 Task: Look for space in Mankāchar, India from 3rd June, 2023 to 9th June, 2023 for 2 adults in price range Rs.6000 to Rs.12000. Place can be entire place with 1  bedroom having 1 bed and 1 bathroom. Property type can be house, flat, guest house, hotel. Booking option can be shelf check-in. Required host language is English.
Action: Mouse moved to (517, 82)
Screenshot: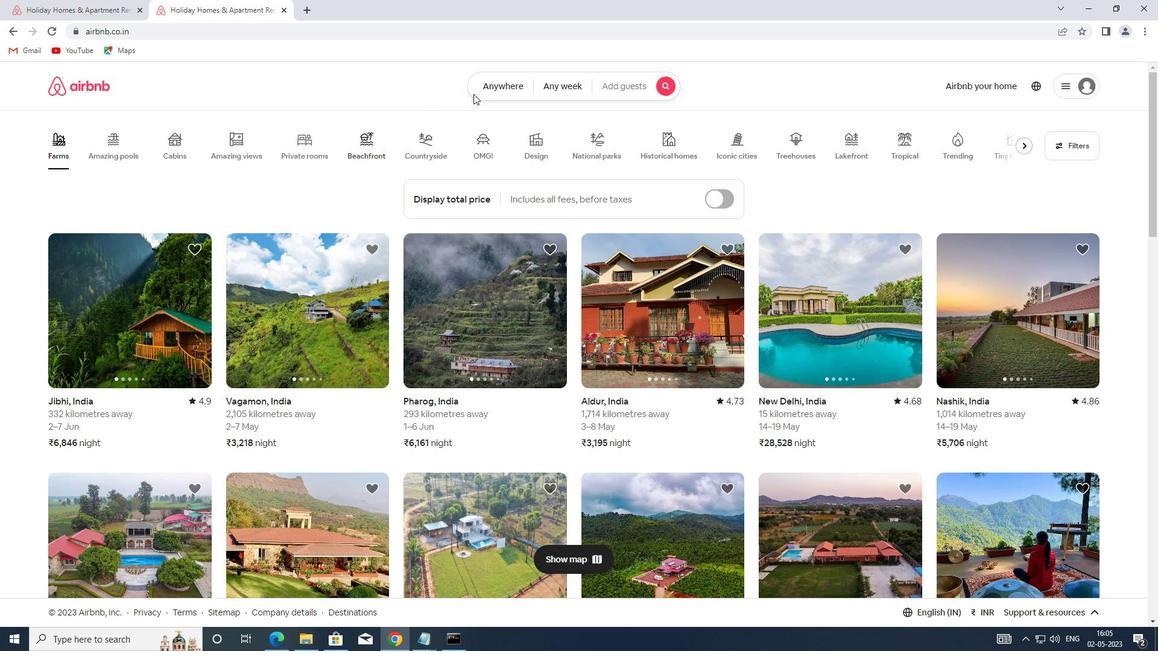 
Action: Mouse pressed left at (517, 82)
Screenshot: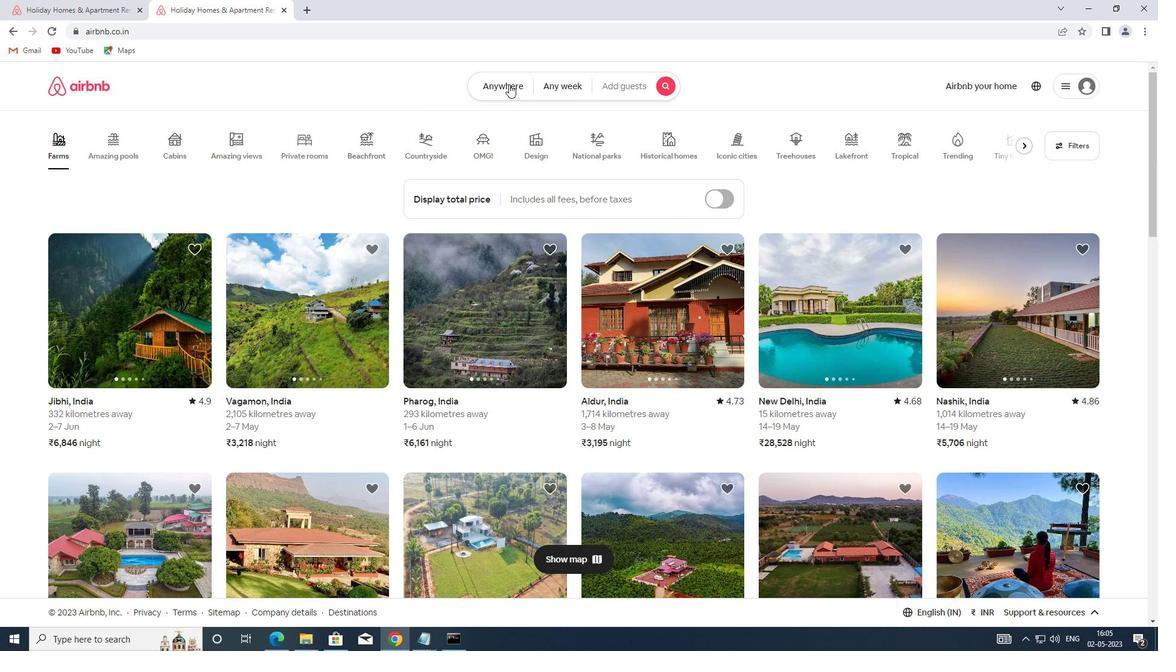 
Action: Mouse moved to (456, 133)
Screenshot: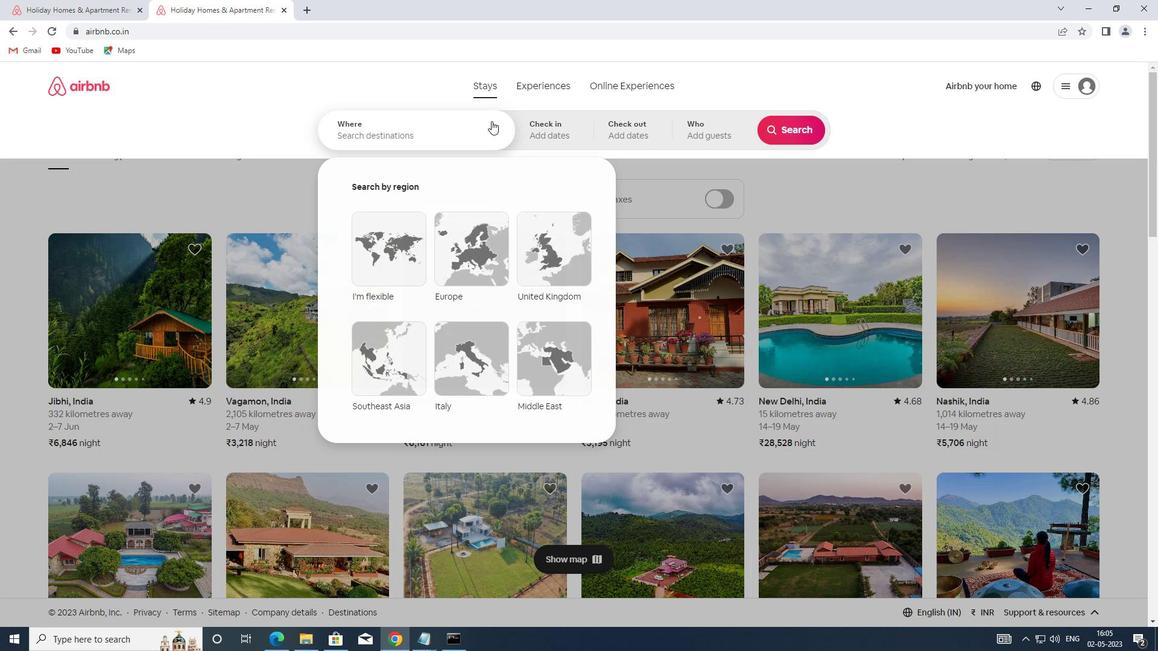 
Action: Mouse pressed left at (456, 133)
Screenshot: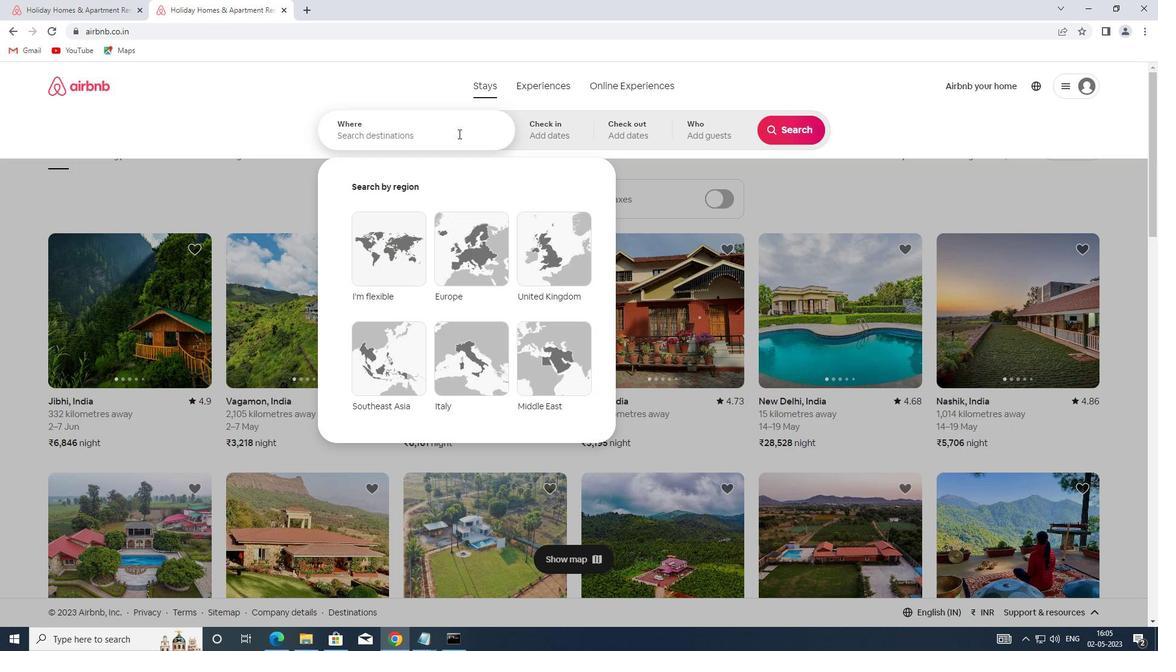 
Action: Key pressed <Key.shift>MANKACHAR<Key.space><Key.backspace>,<Key.shift>INDIA
Screenshot: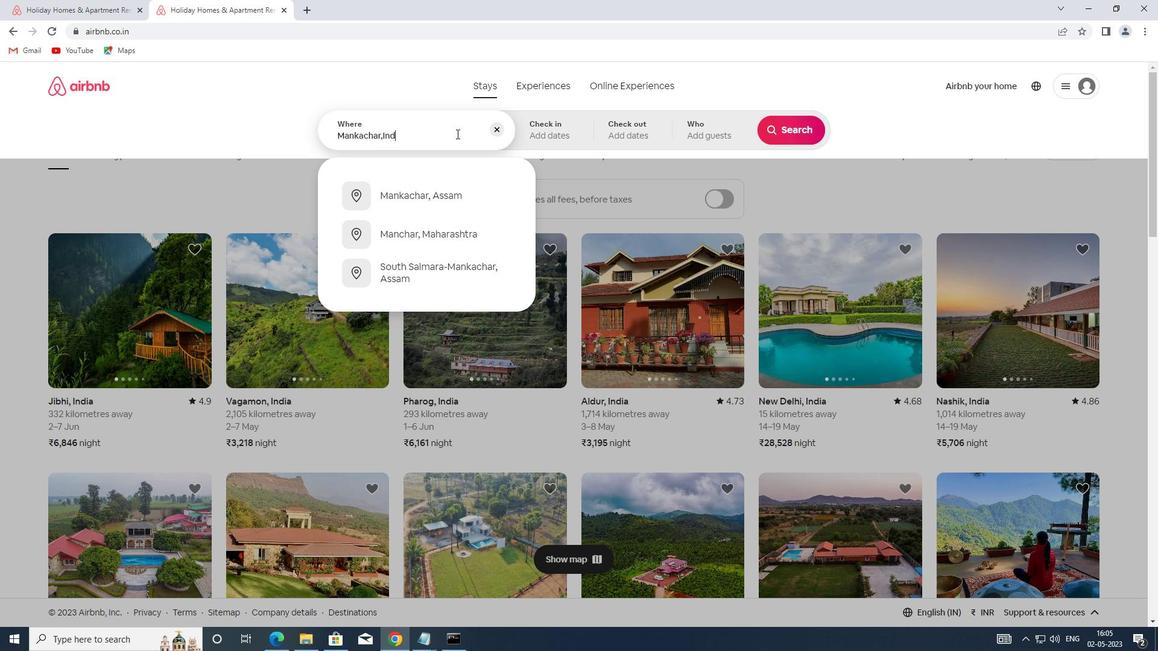 
Action: Mouse moved to (522, 135)
Screenshot: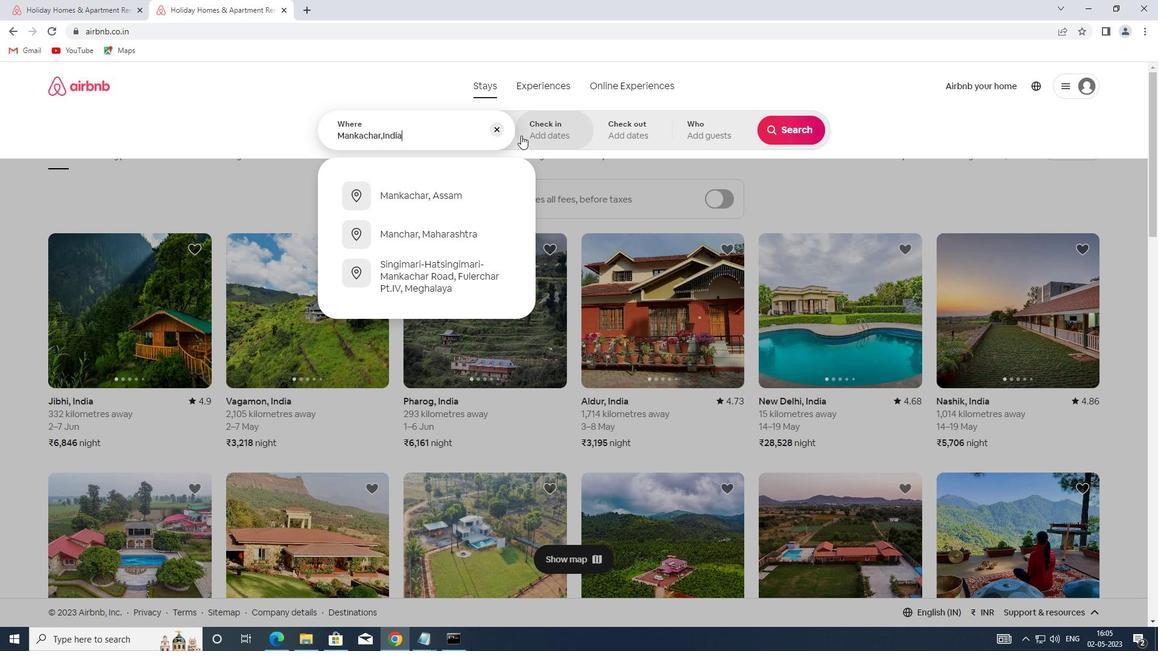 
Action: Mouse pressed left at (522, 135)
Screenshot: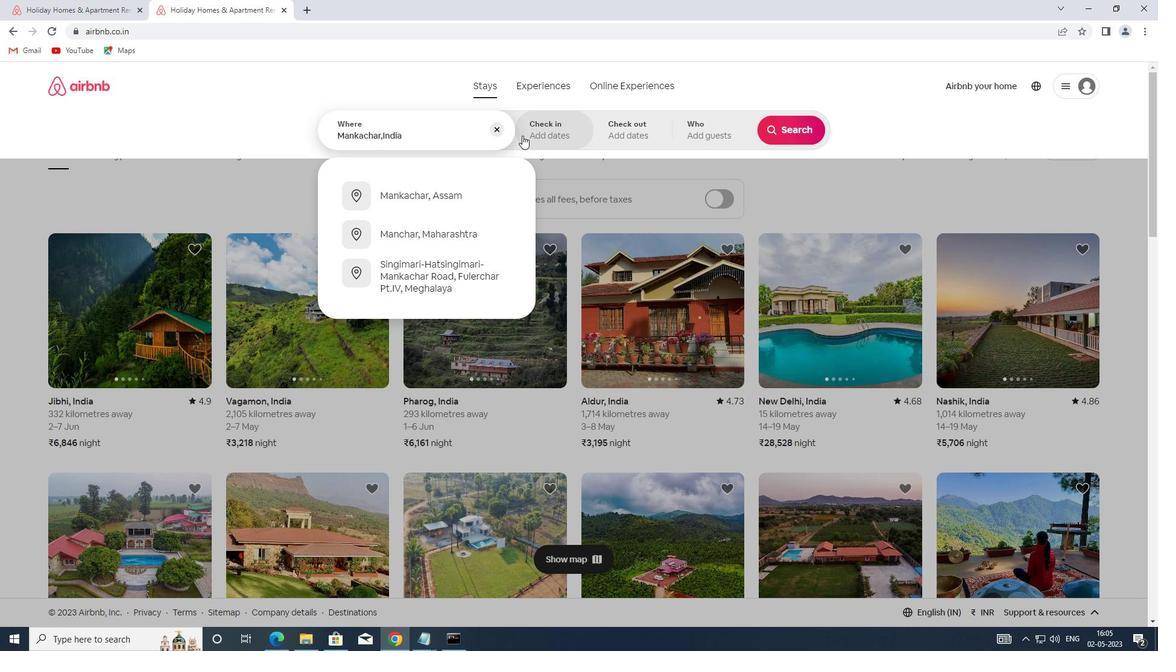 
Action: Mouse pressed right at (522, 135)
Screenshot: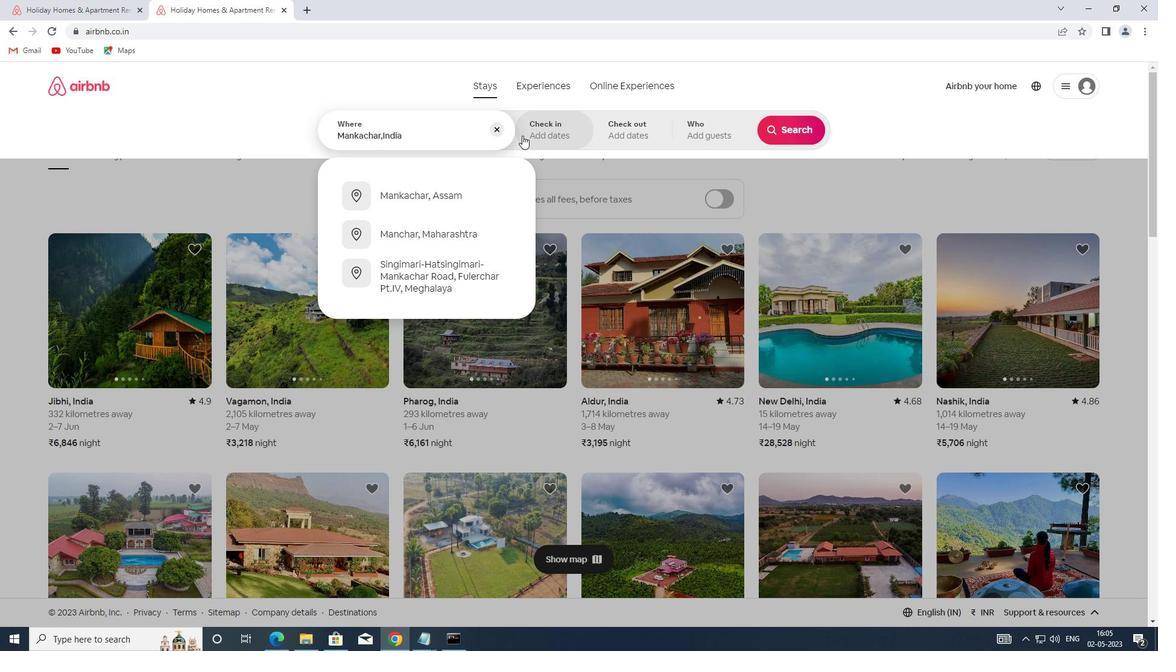 
Action: Mouse moved to (549, 121)
Screenshot: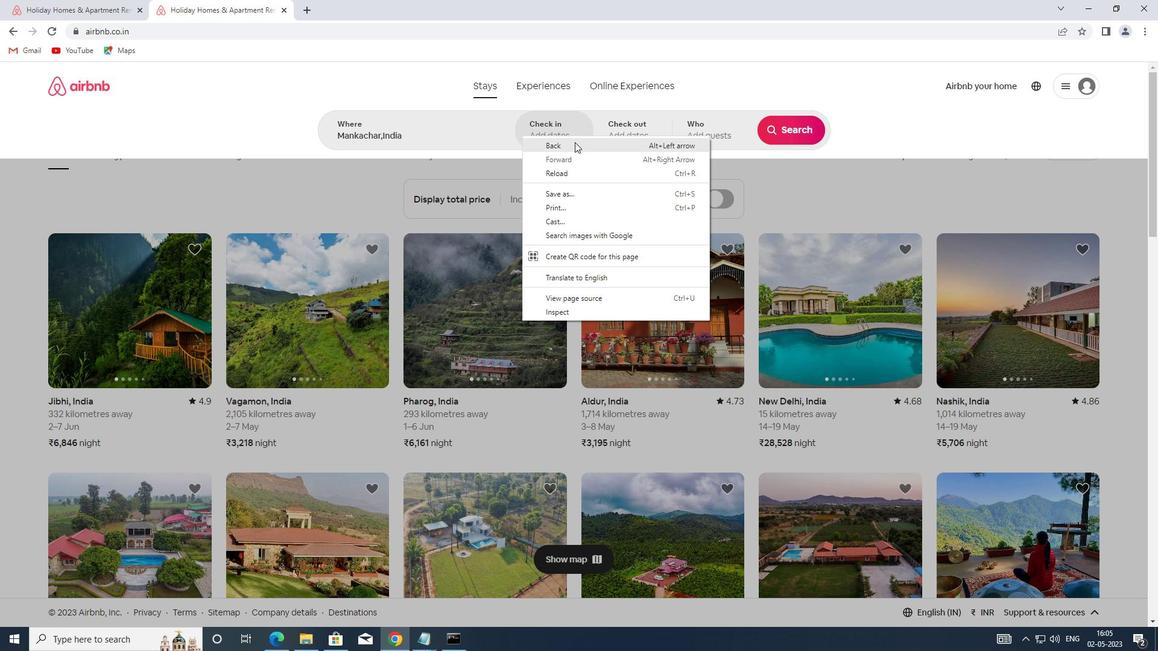 
Action: Mouse pressed left at (549, 121)
Screenshot: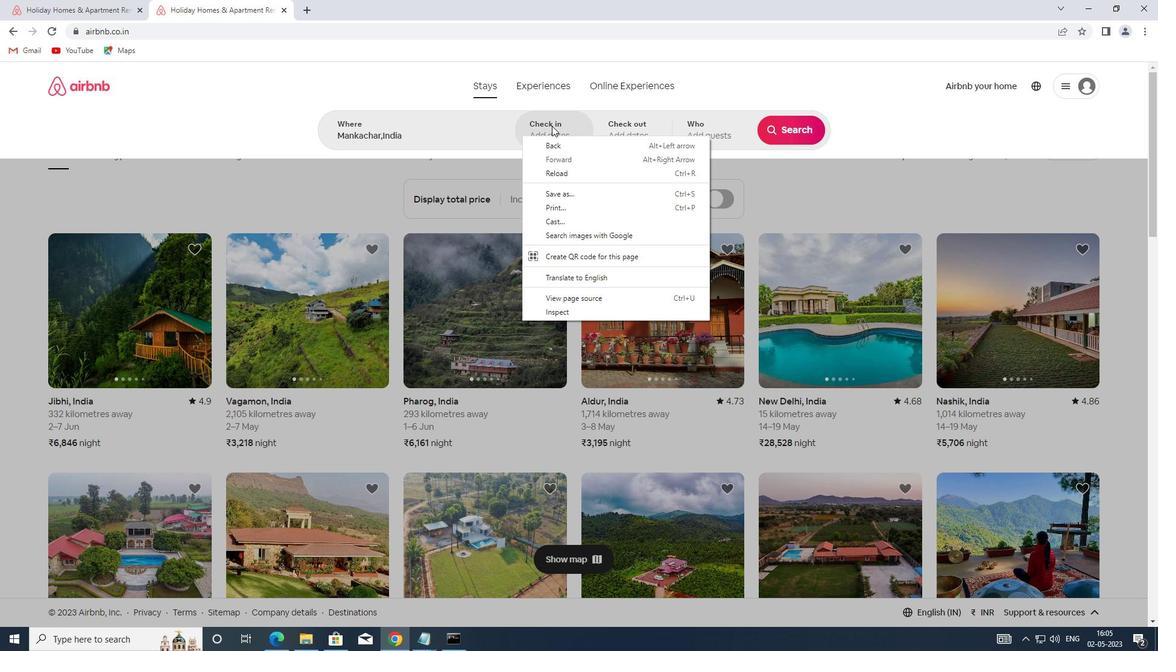 
Action: Mouse pressed right at (549, 121)
Screenshot: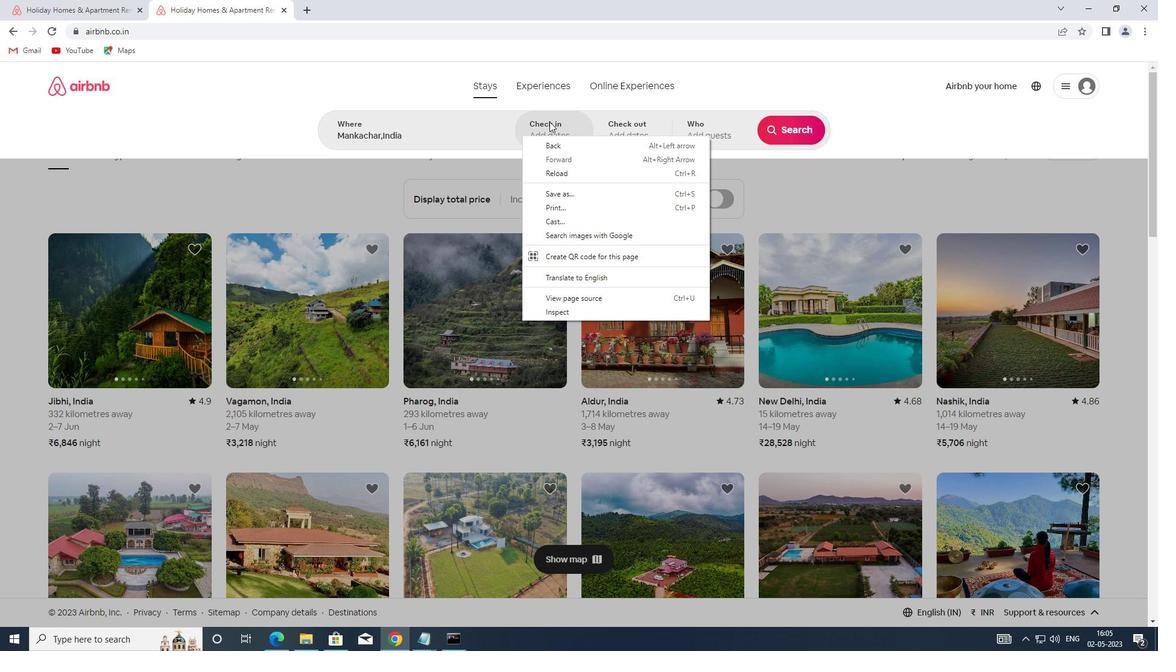 
Action: Mouse moved to (774, 278)
Screenshot: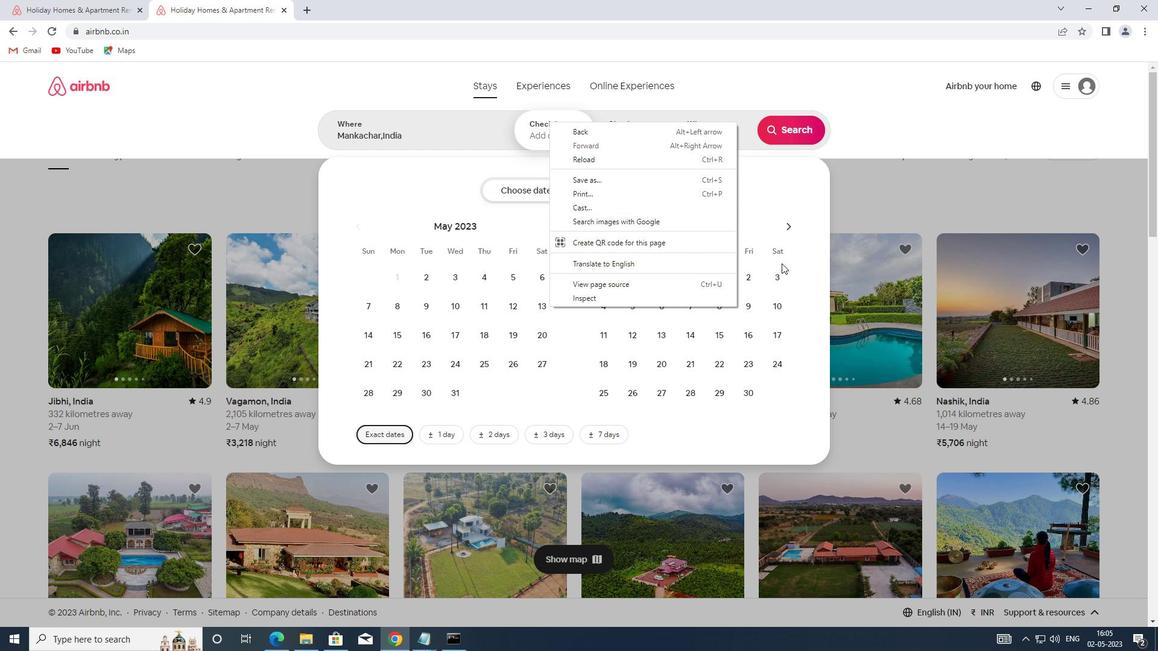 
Action: Mouse pressed left at (774, 278)
Screenshot: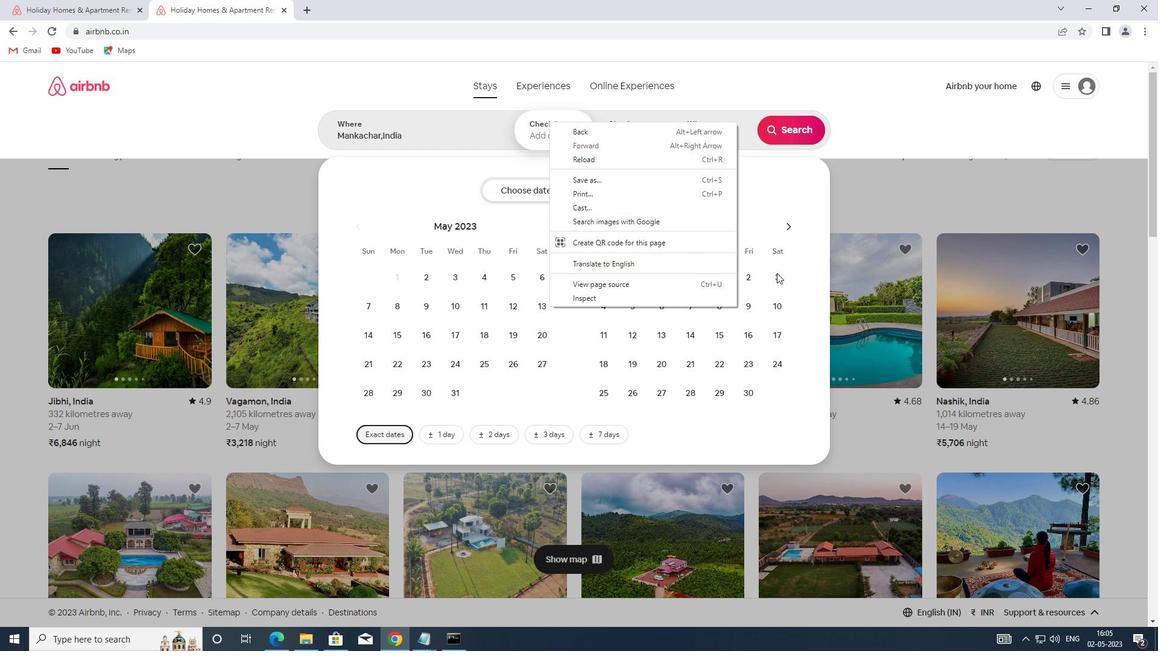 
Action: Mouse pressed right at (774, 278)
Screenshot: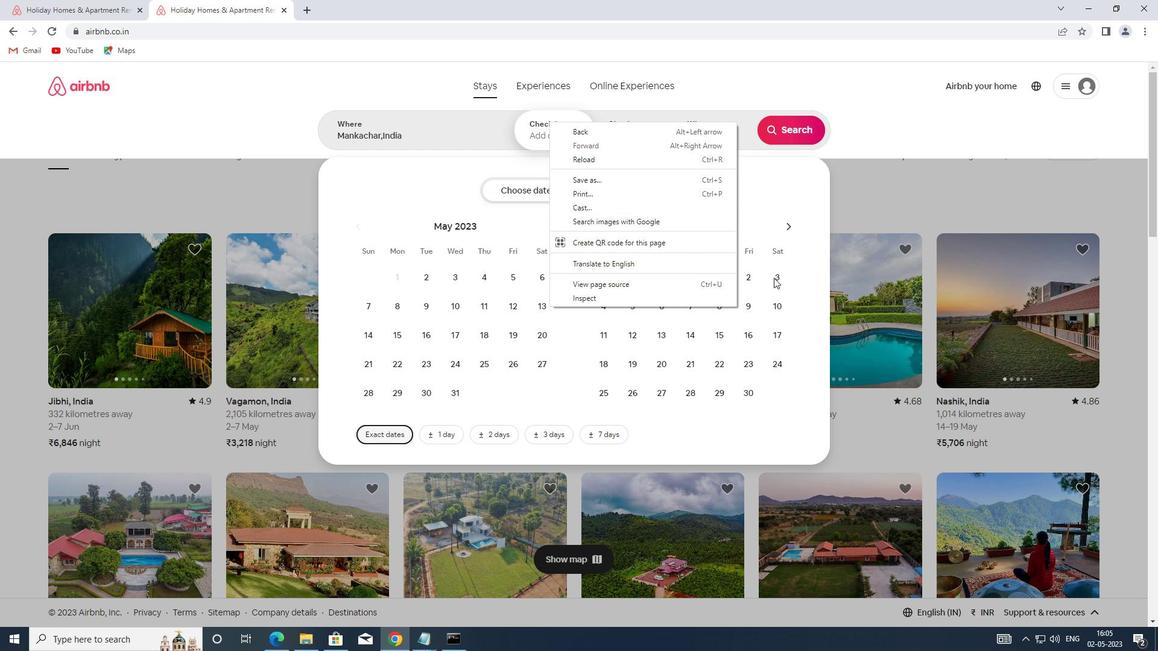 
Action: Mouse moved to (744, 306)
Screenshot: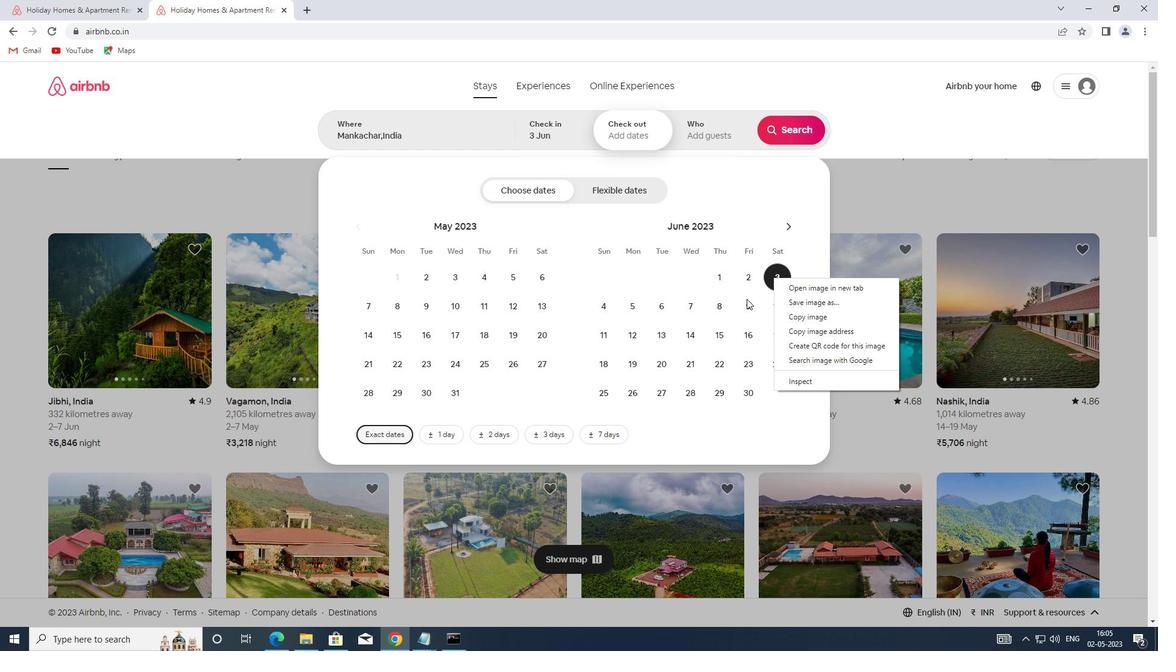 
Action: Mouse pressed left at (744, 306)
Screenshot: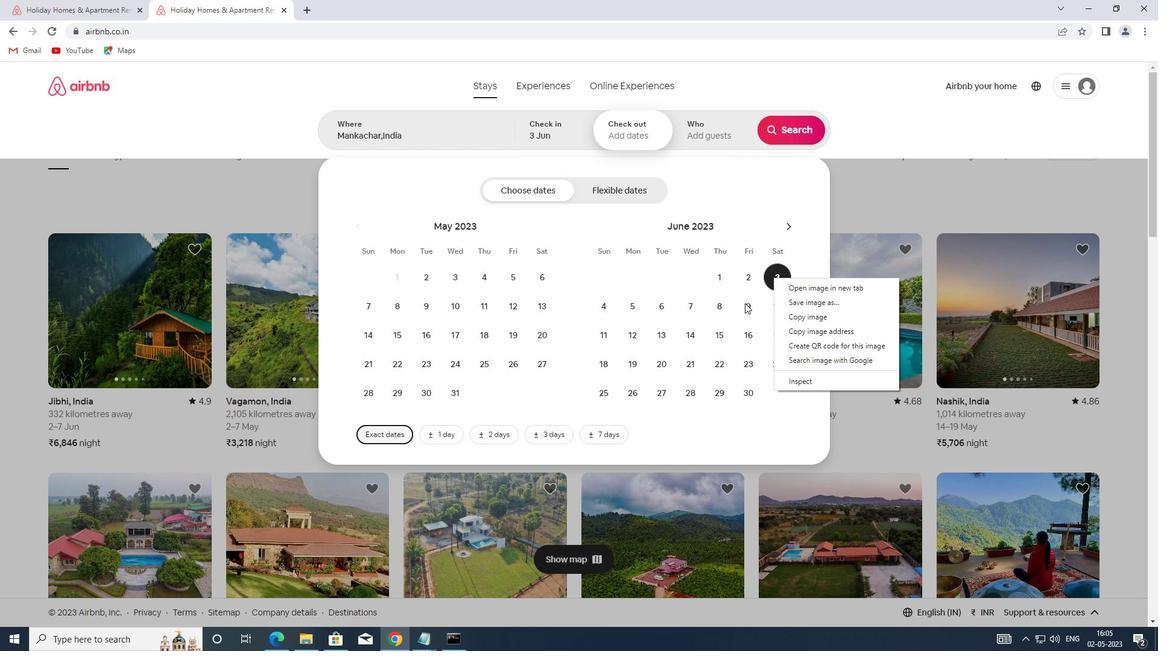 
Action: Mouse moved to (711, 130)
Screenshot: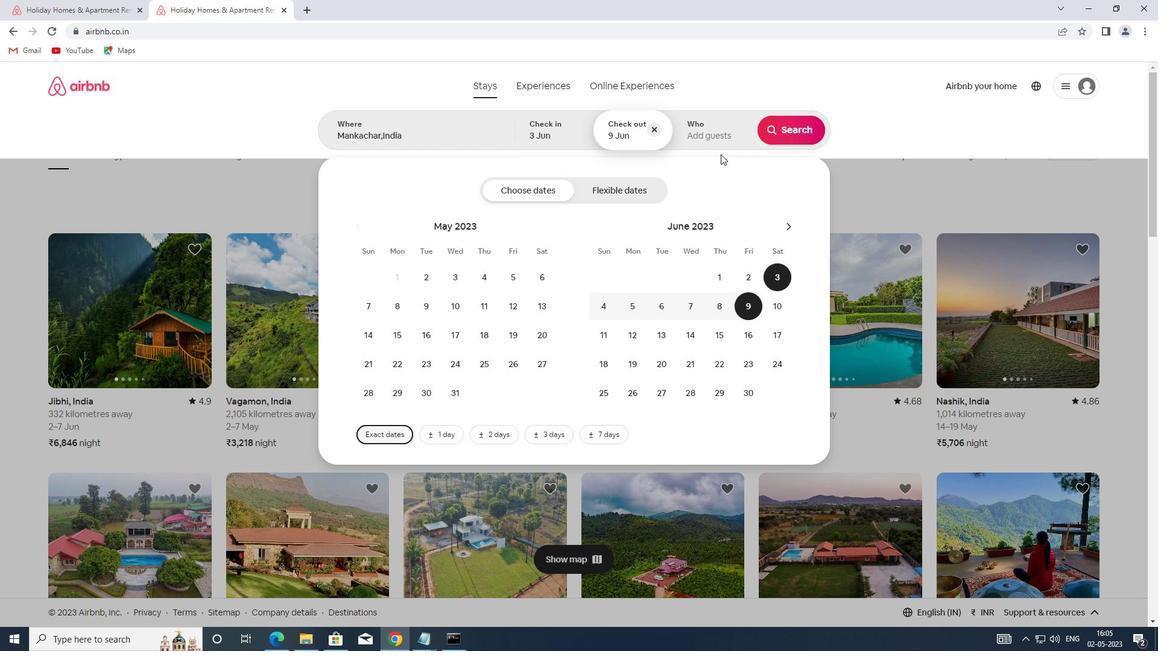 
Action: Mouse pressed left at (711, 130)
Screenshot: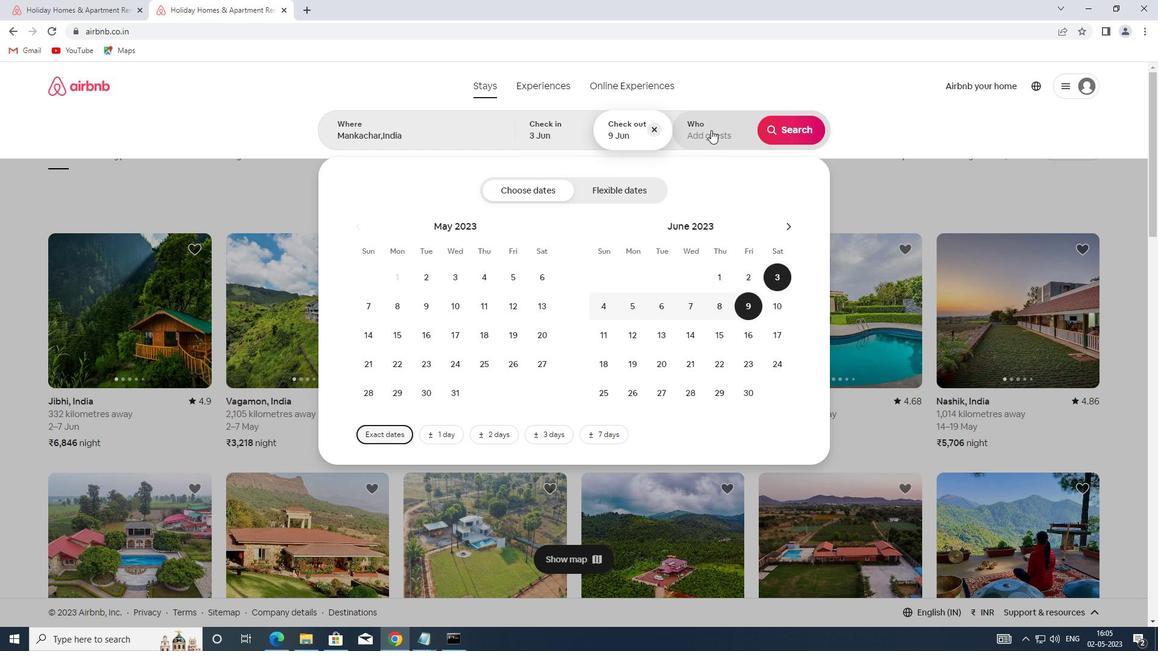 
Action: Mouse moved to (796, 191)
Screenshot: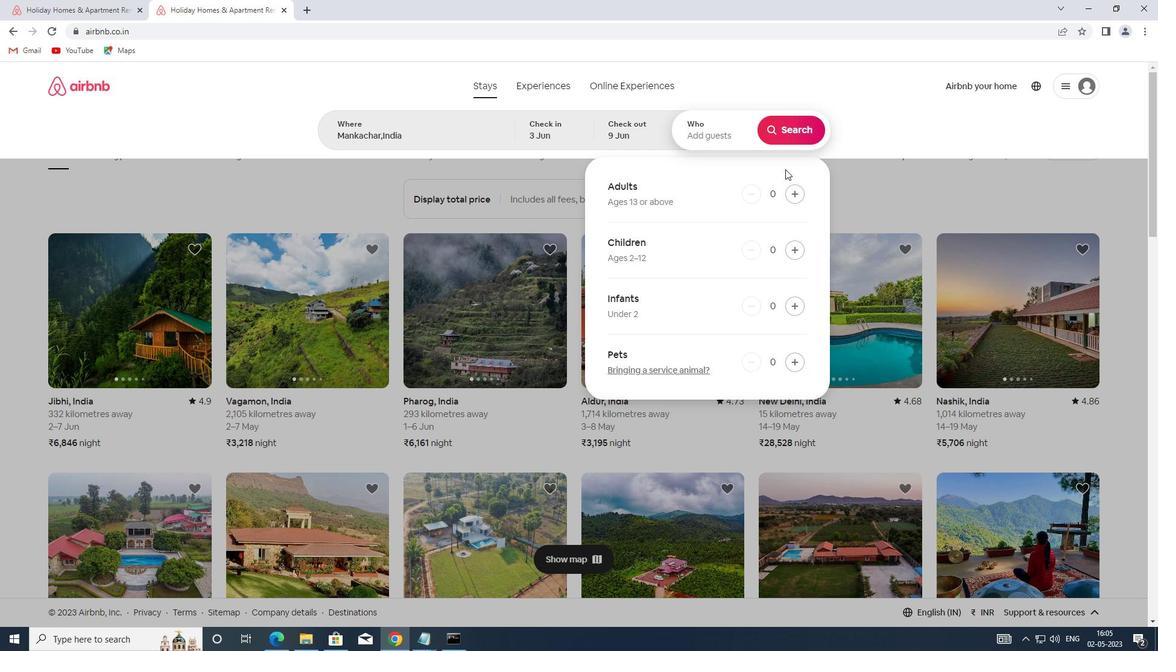 
Action: Mouse pressed left at (796, 191)
Screenshot: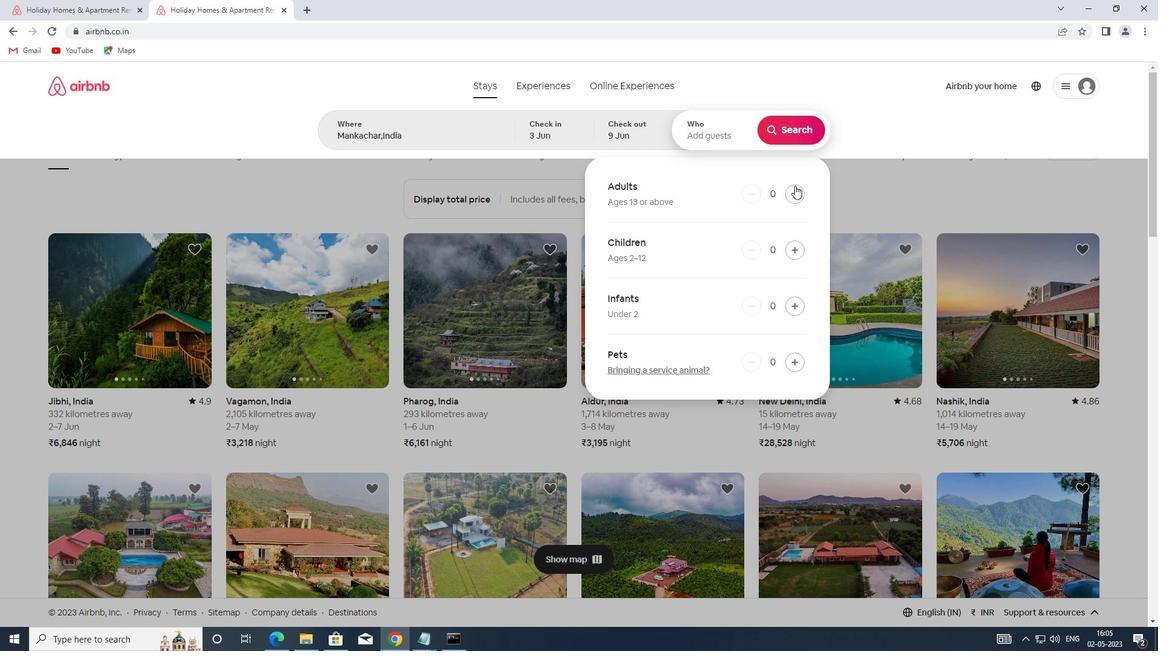 
Action: Mouse pressed left at (796, 191)
Screenshot: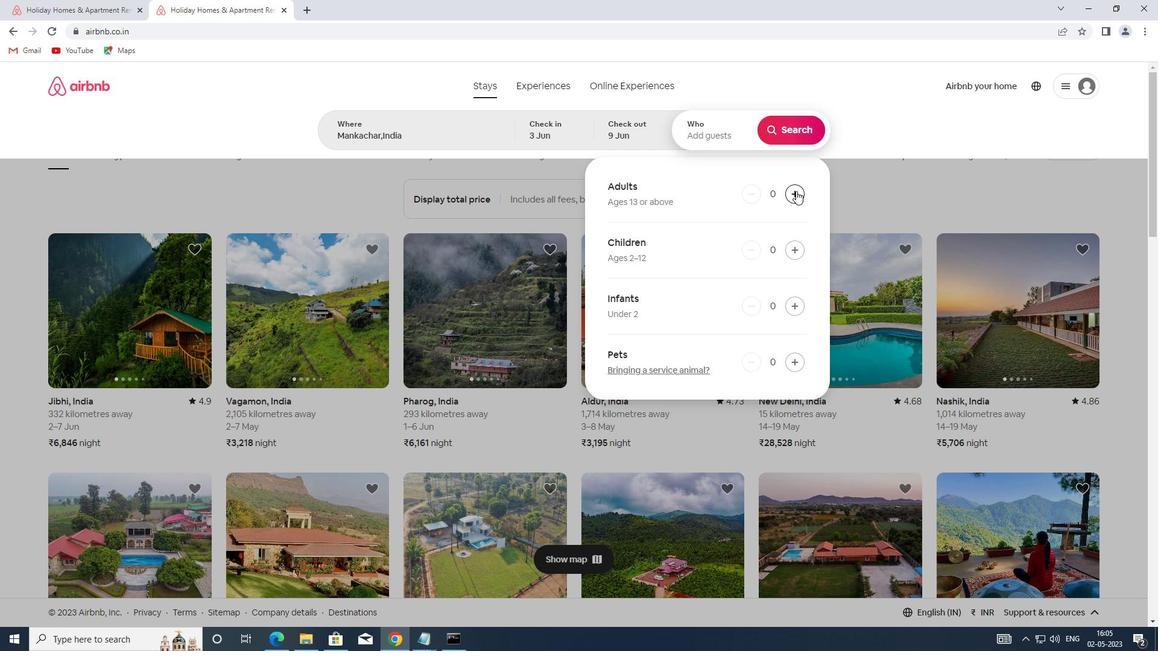 
Action: Mouse moved to (790, 129)
Screenshot: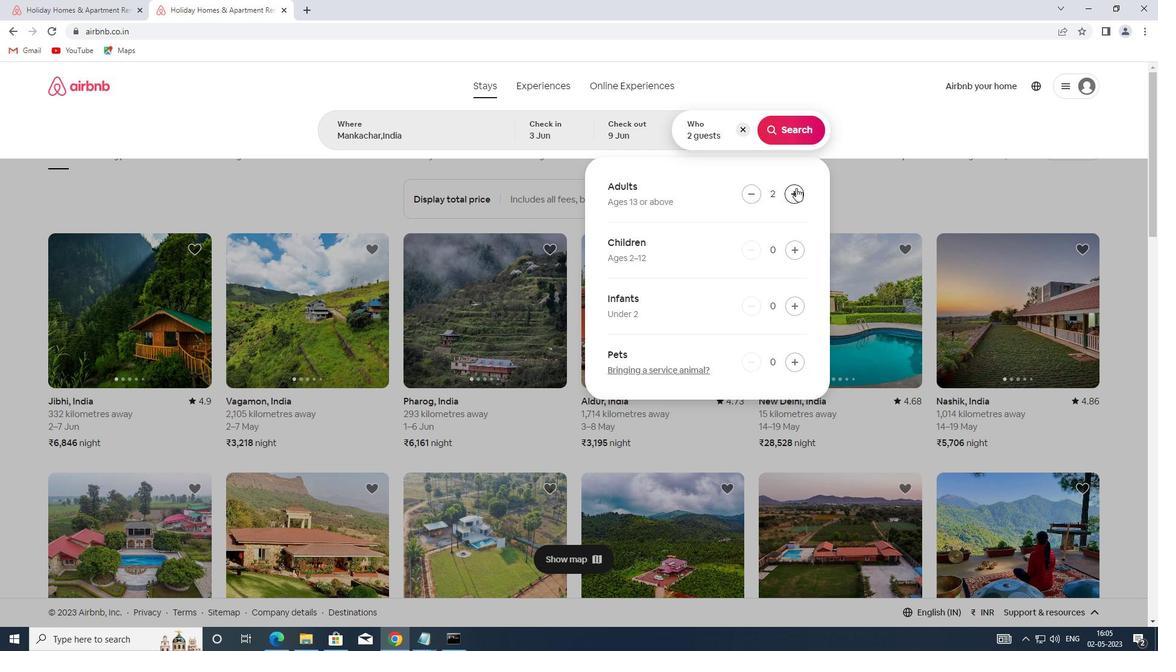 
Action: Mouse pressed left at (790, 129)
Screenshot: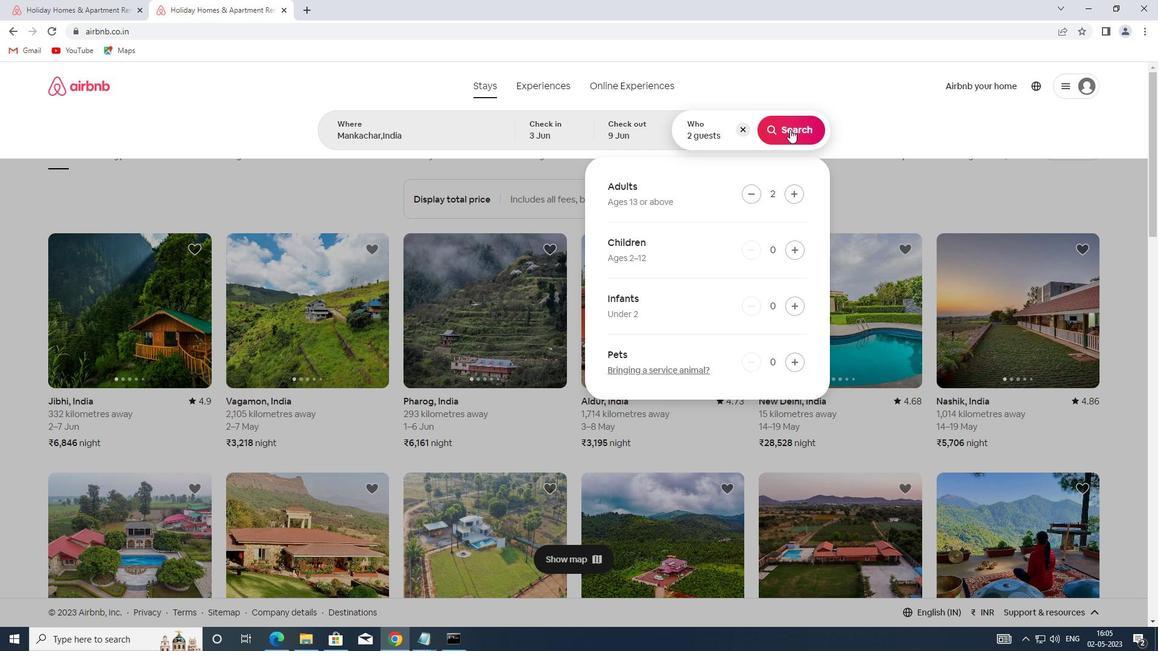 
Action: Mouse moved to (1100, 136)
Screenshot: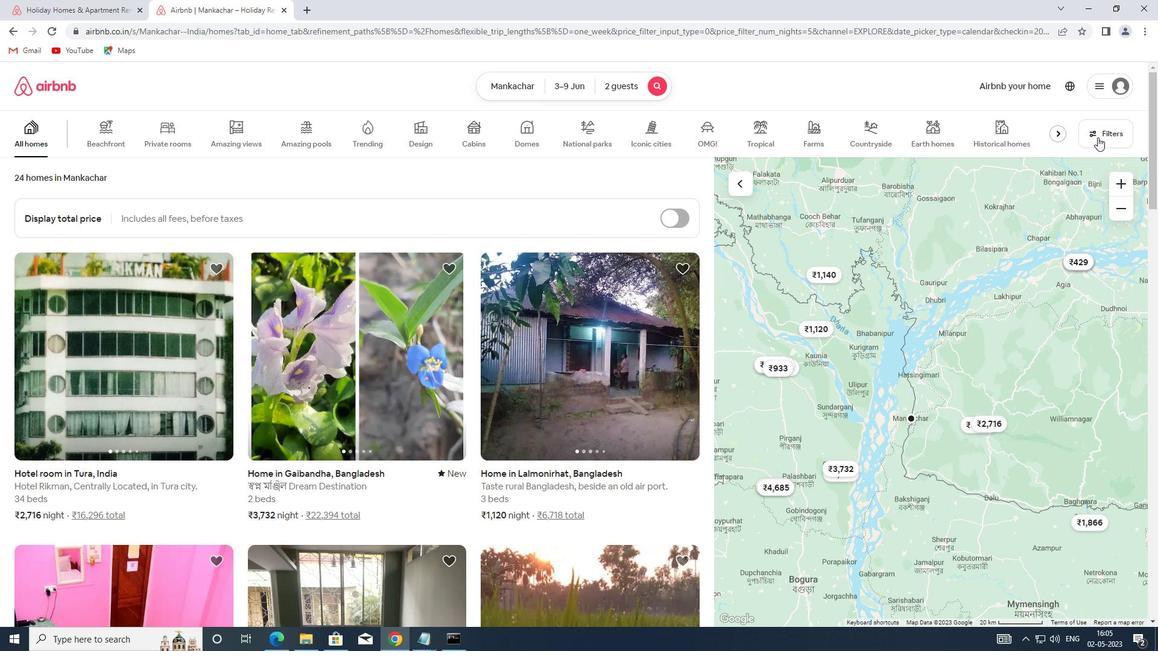 
Action: Mouse pressed left at (1100, 136)
Screenshot: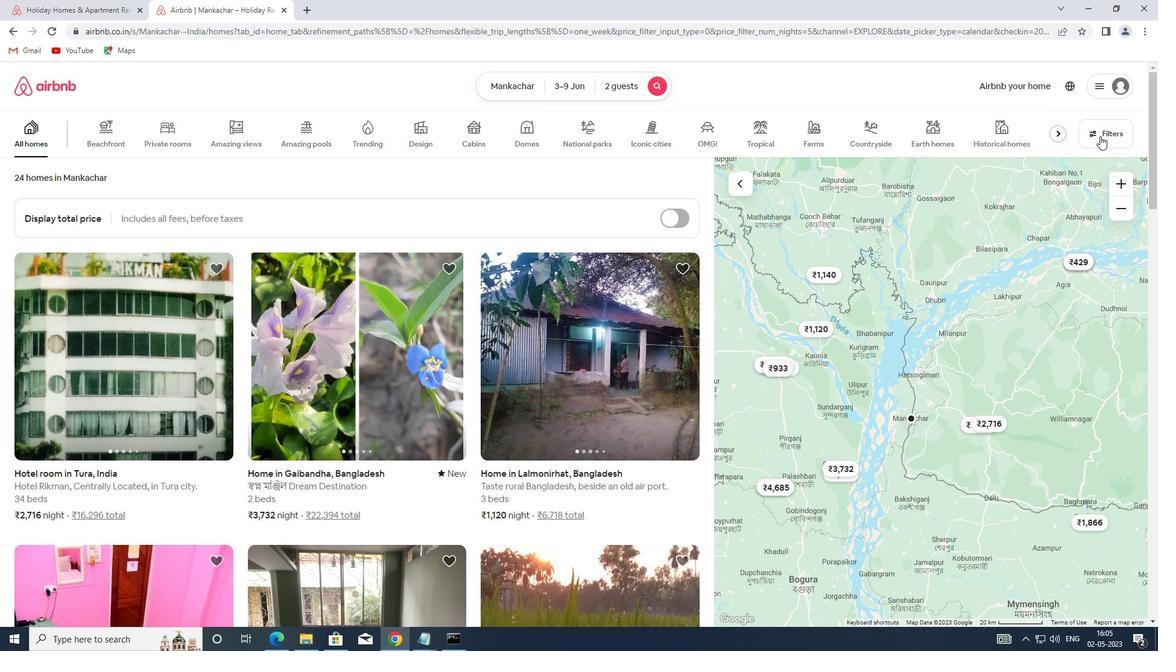 
Action: Mouse moved to (426, 283)
Screenshot: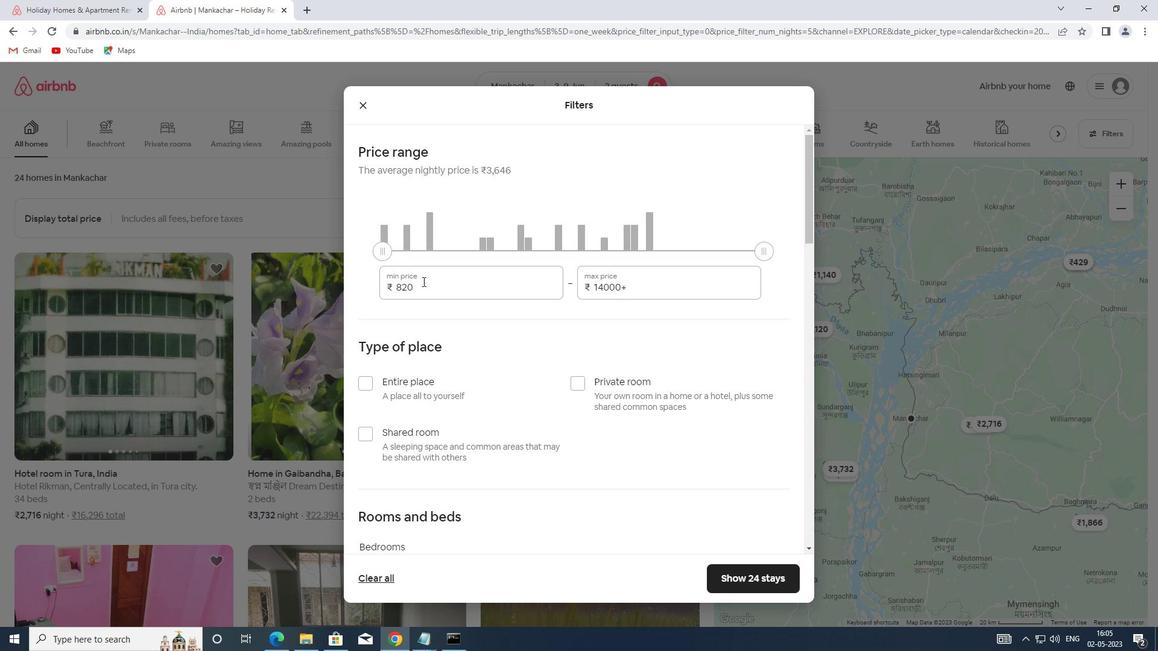 
Action: Mouse pressed left at (426, 283)
Screenshot: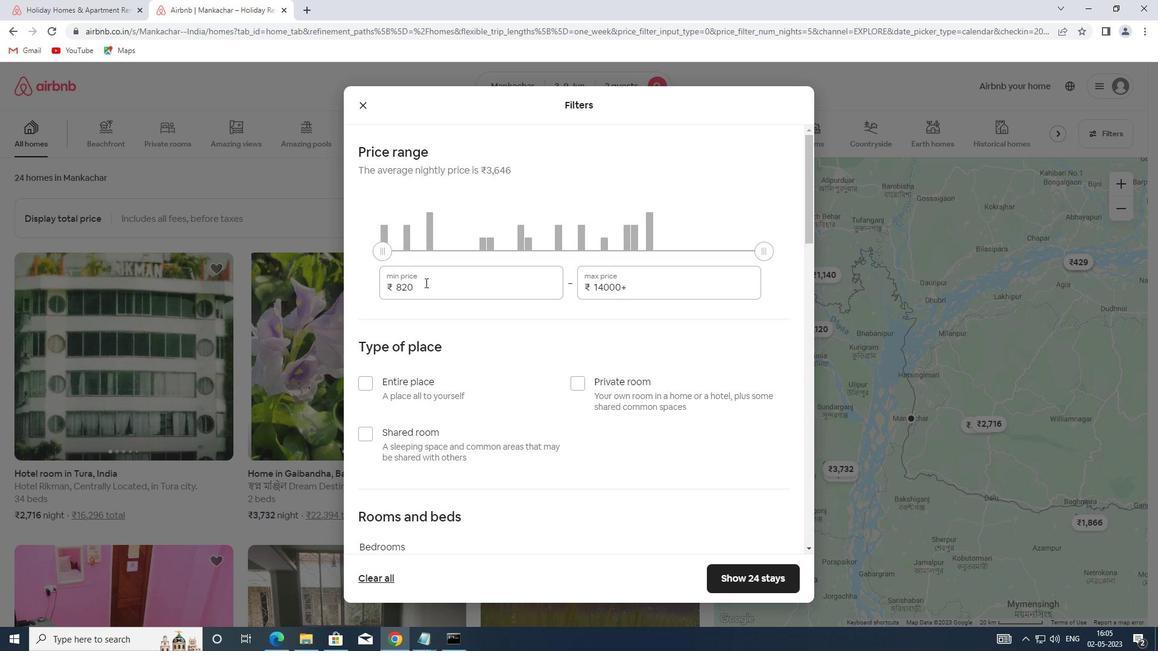 
Action: Mouse moved to (349, 284)
Screenshot: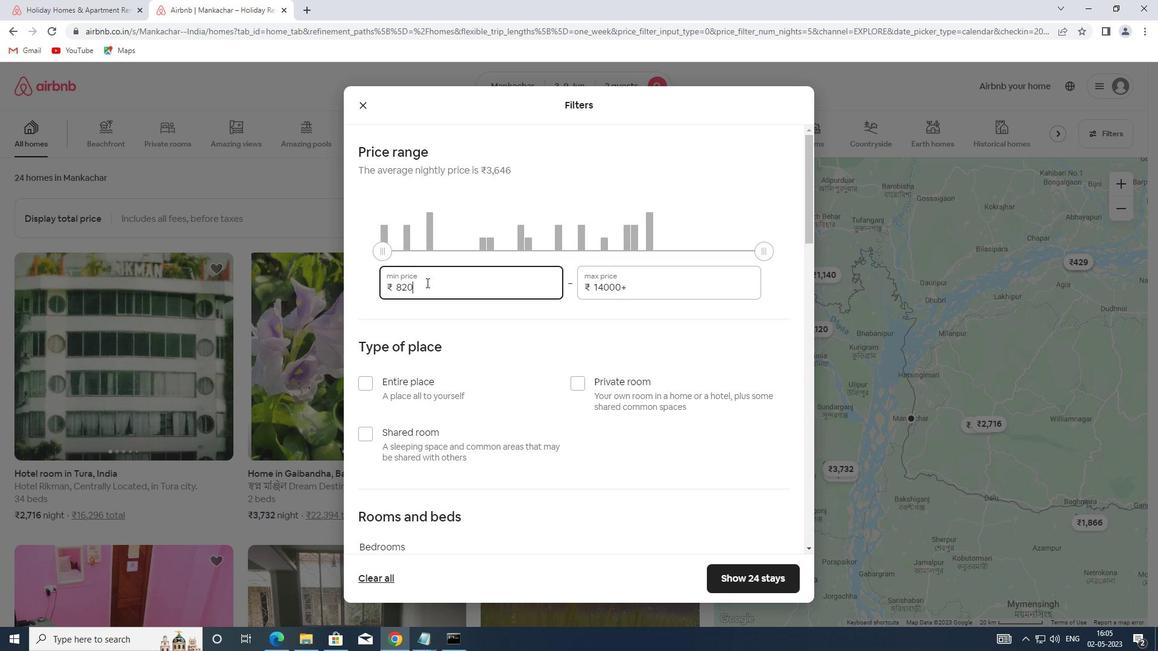 
Action: Key pressed 6000
Screenshot: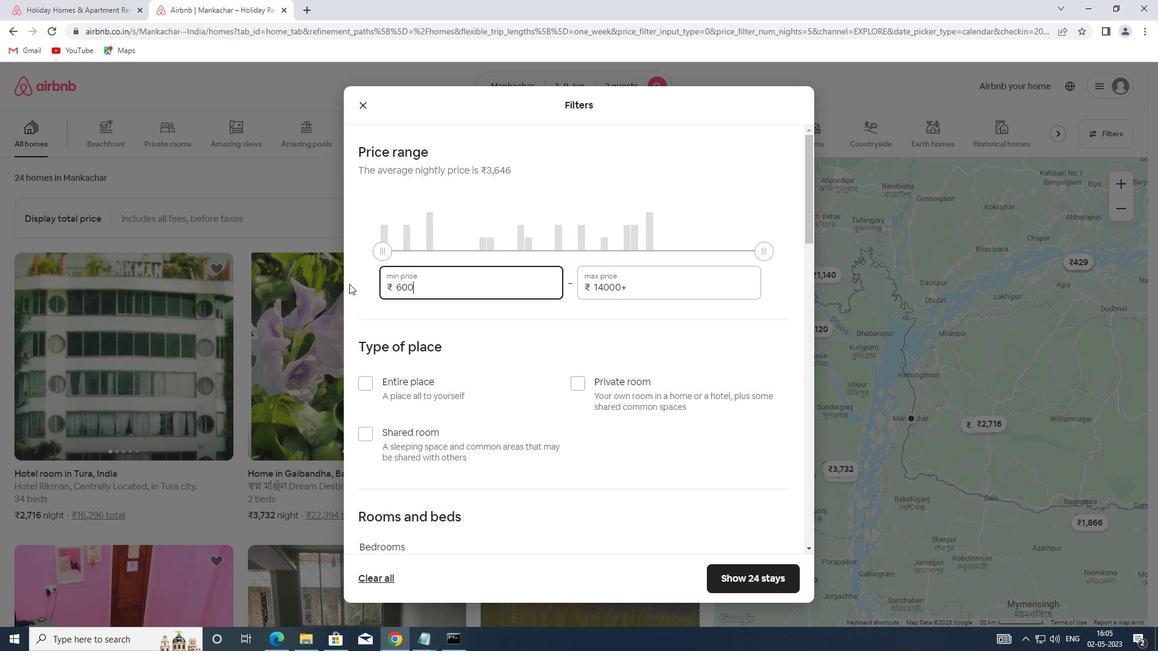 
Action: Mouse moved to (631, 290)
Screenshot: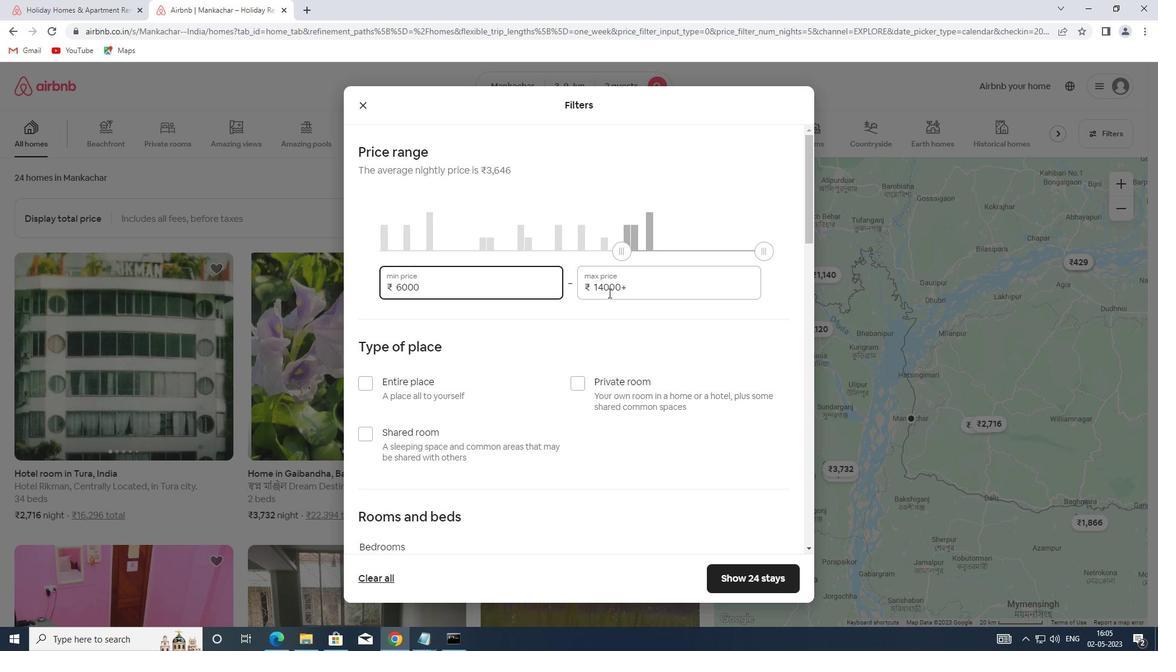 
Action: Mouse pressed left at (631, 290)
Screenshot: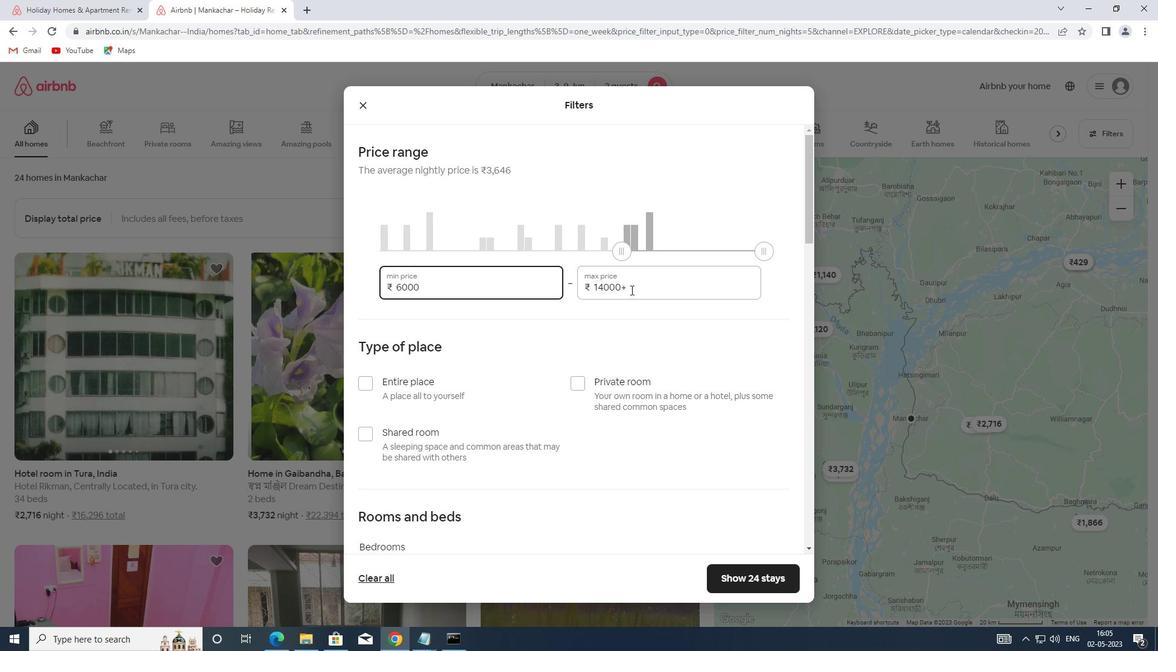 
Action: Mouse moved to (541, 291)
Screenshot: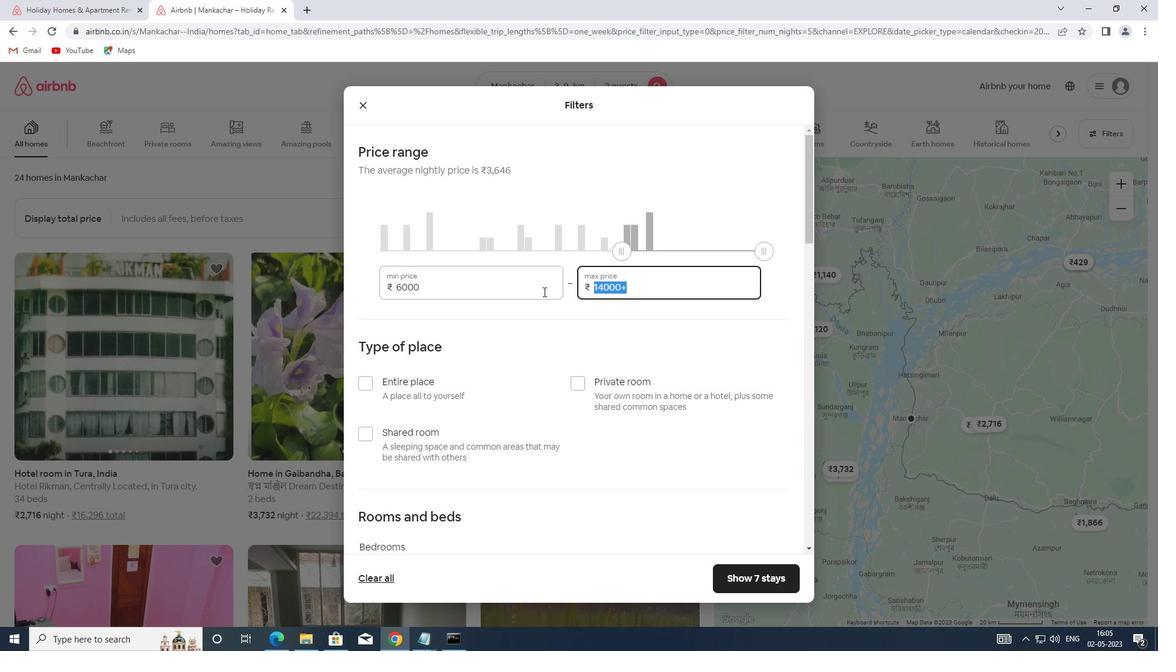 
Action: Key pressed 1
Screenshot: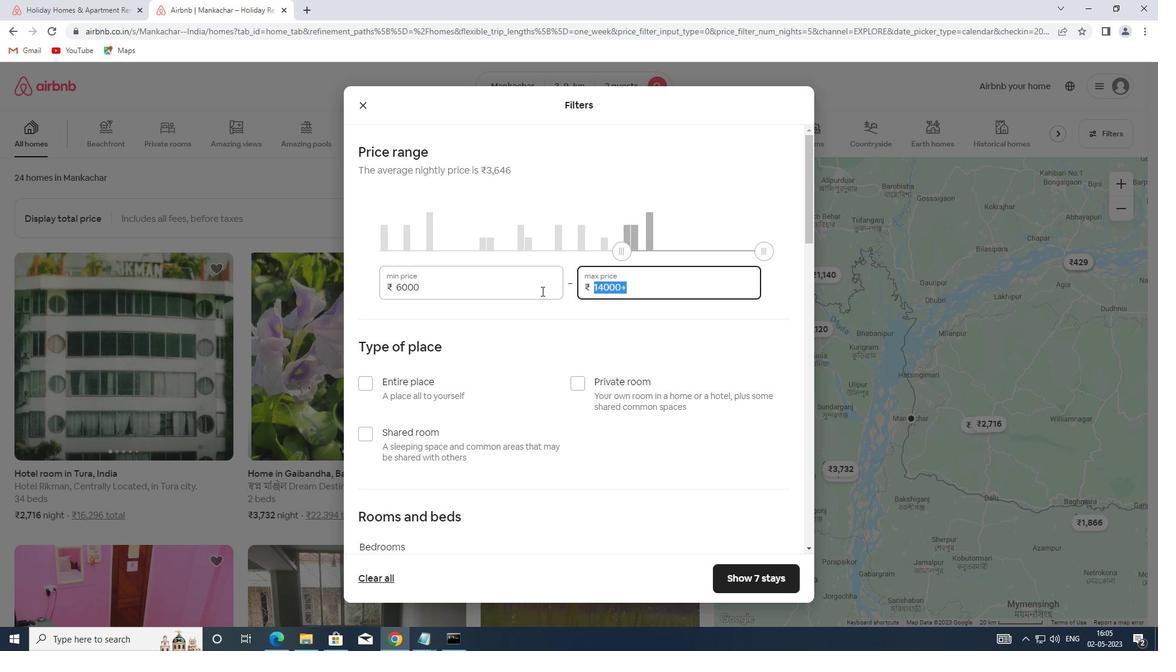 
Action: Mouse moved to (538, 290)
Screenshot: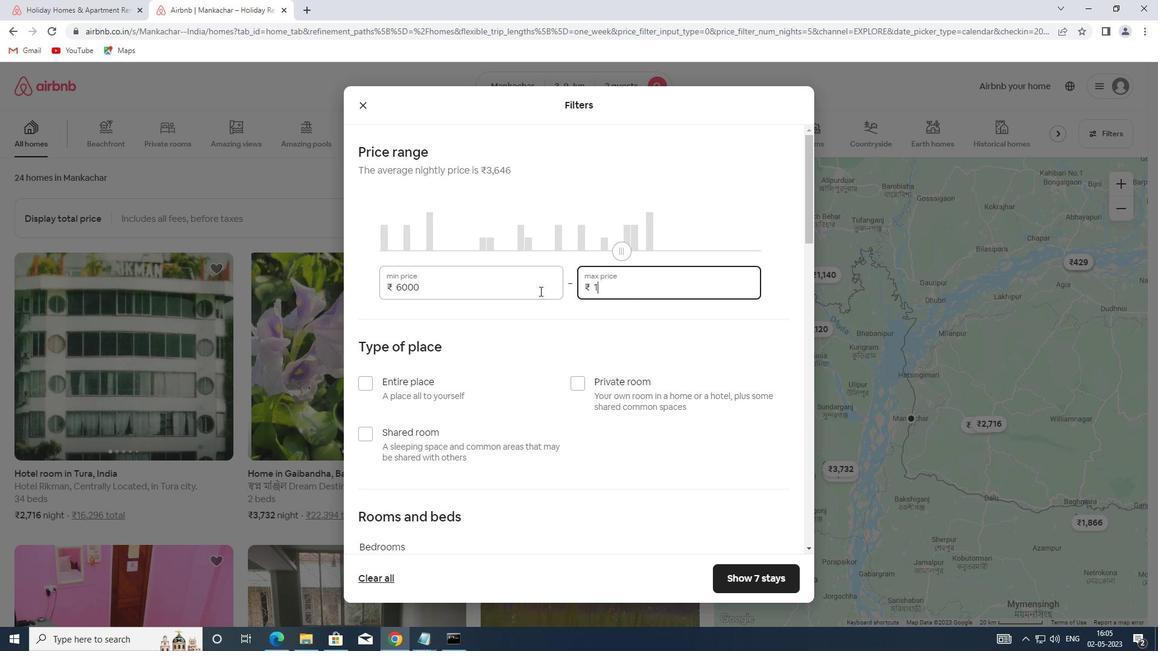 
Action: Key pressed 2000
Screenshot: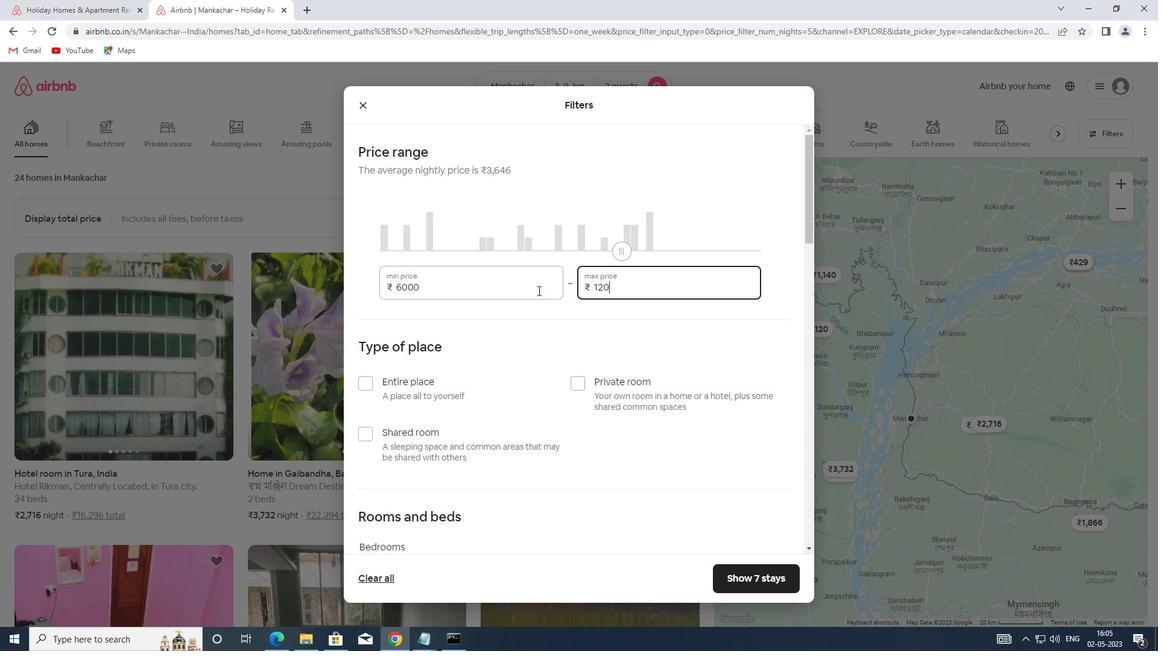 
Action: Mouse moved to (392, 383)
Screenshot: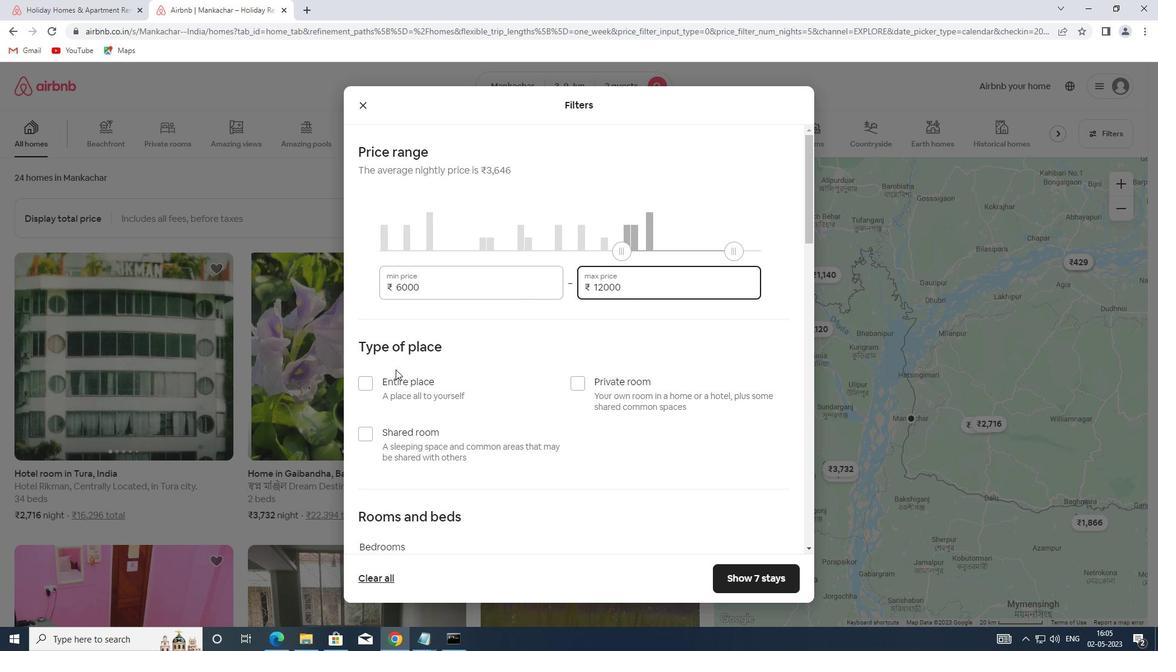 
Action: Mouse pressed left at (392, 383)
Screenshot: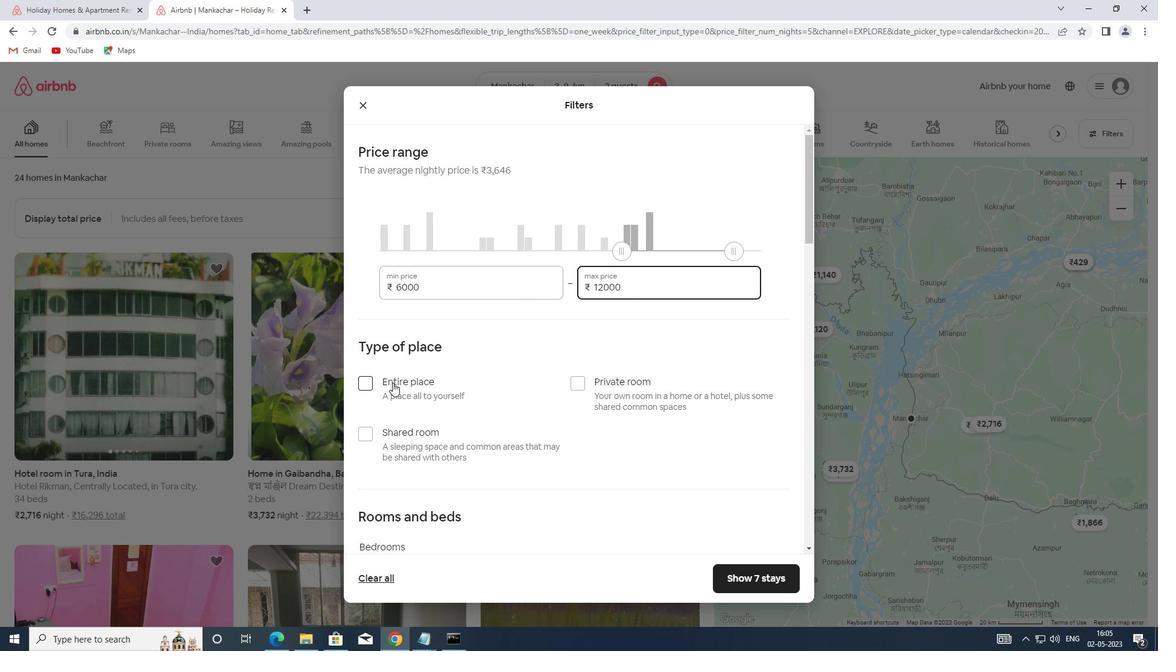 
Action: Mouse scrolled (392, 382) with delta (0, 0)
Screenshot: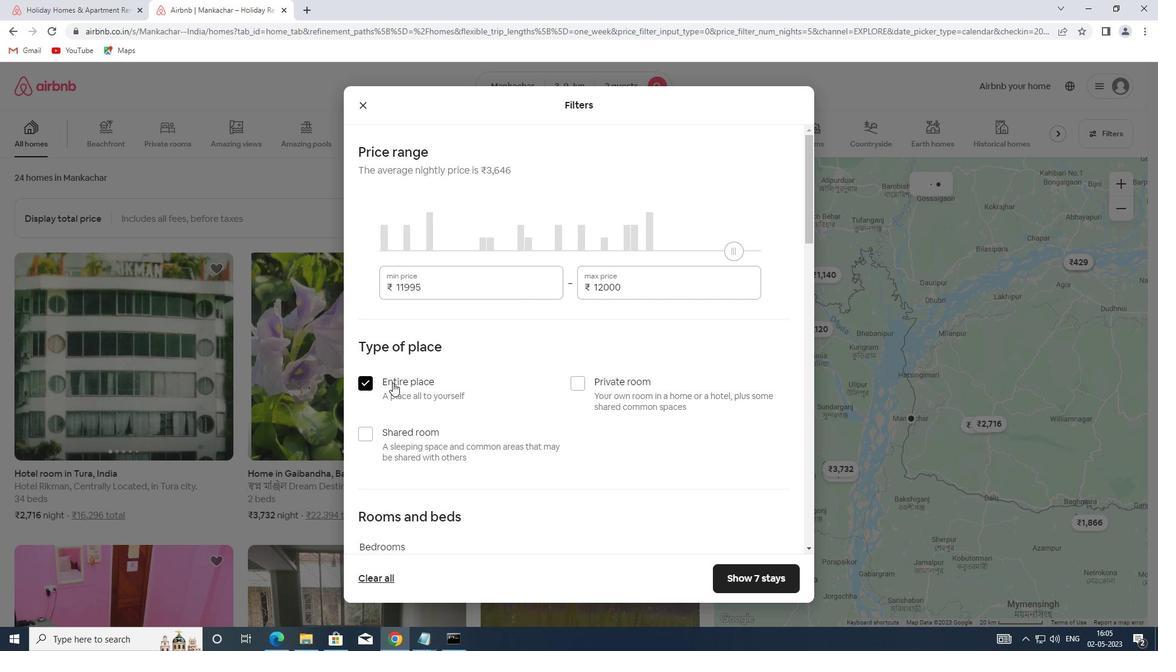 
Action: Mouse scrolled (392, 382) with delta (0, 0)
Screenshot: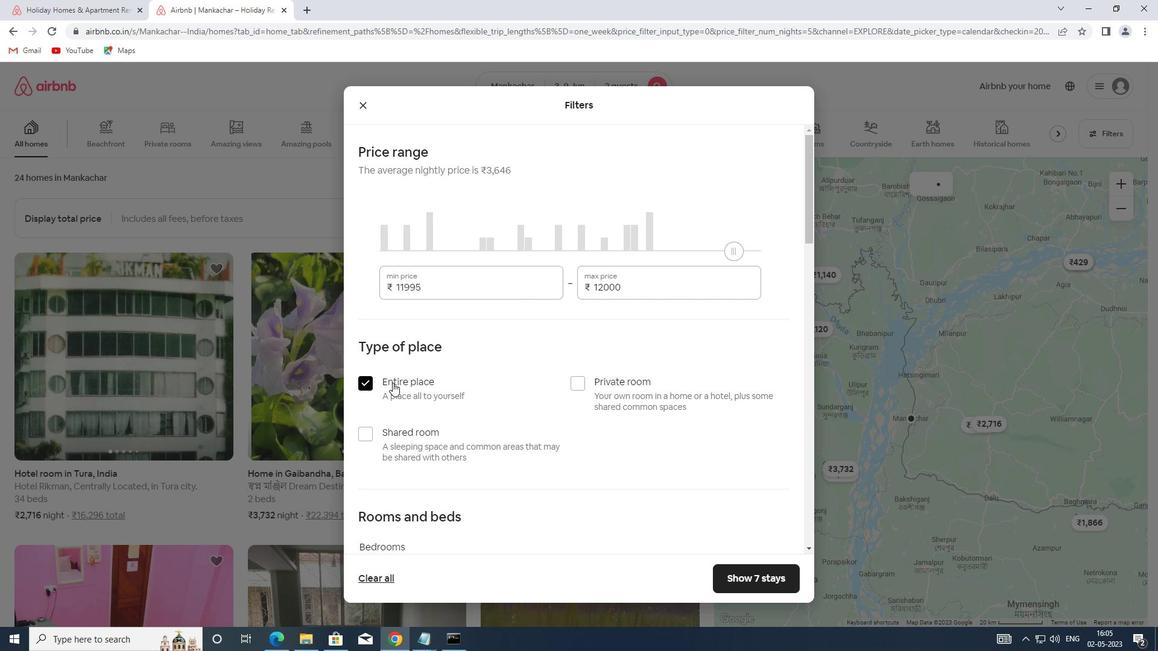 
Action: Mouse scrolled (392, 382) with delta (0, 0)
Screenshot: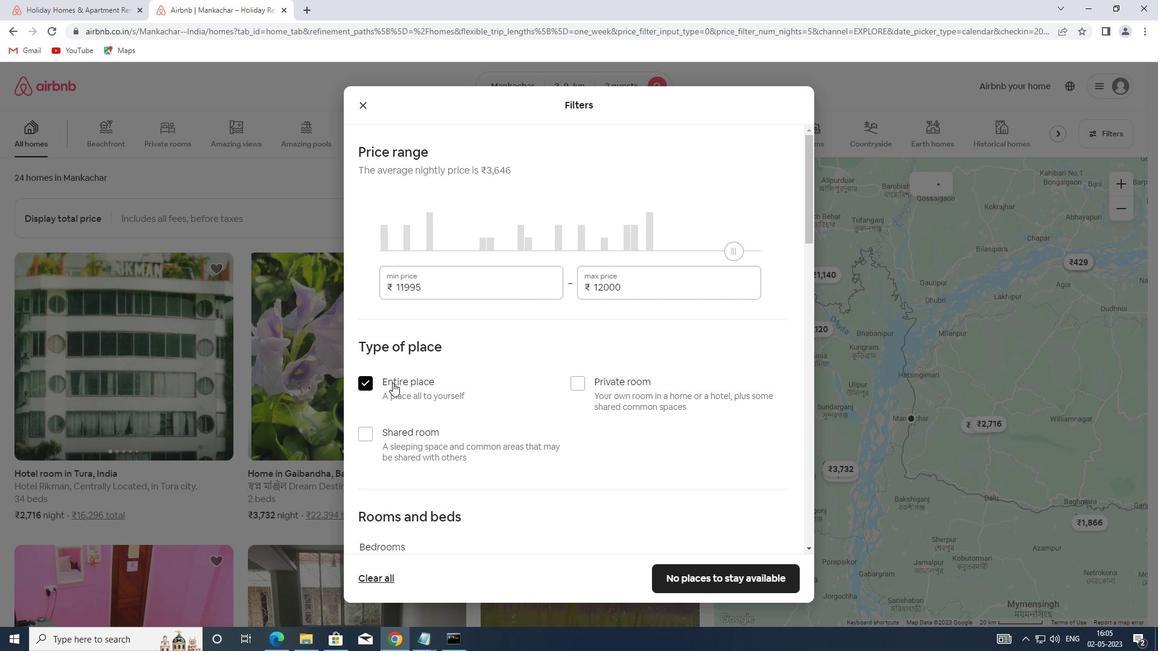 
Action: Mouse scrolled (392, 382) with delta (0, 0)
Screenshot: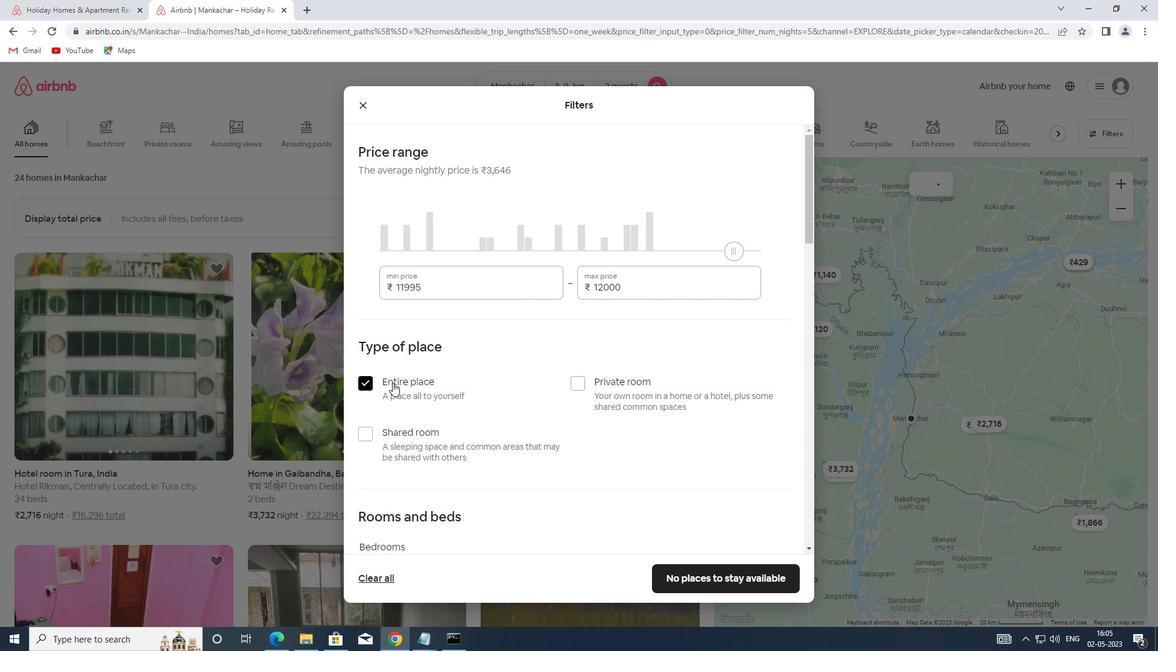 
Action: Mouse moved to (392, 380)
Screenshot: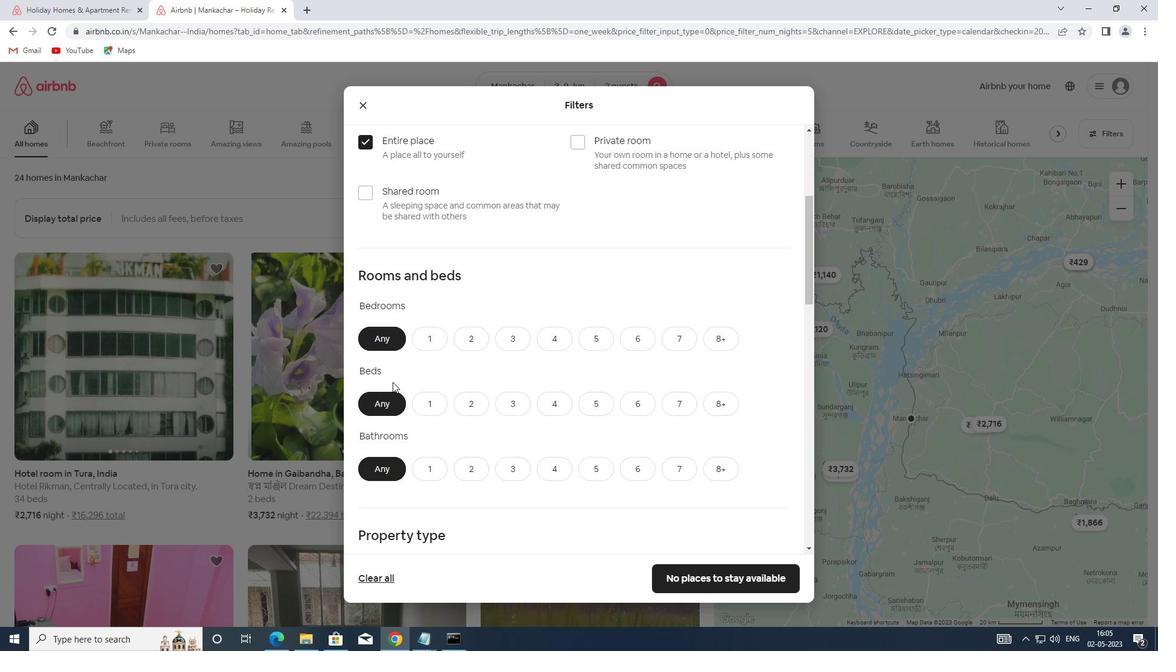 
Action: Mouse scrolled (392, 379) with delta (0, 0)
Screenshot: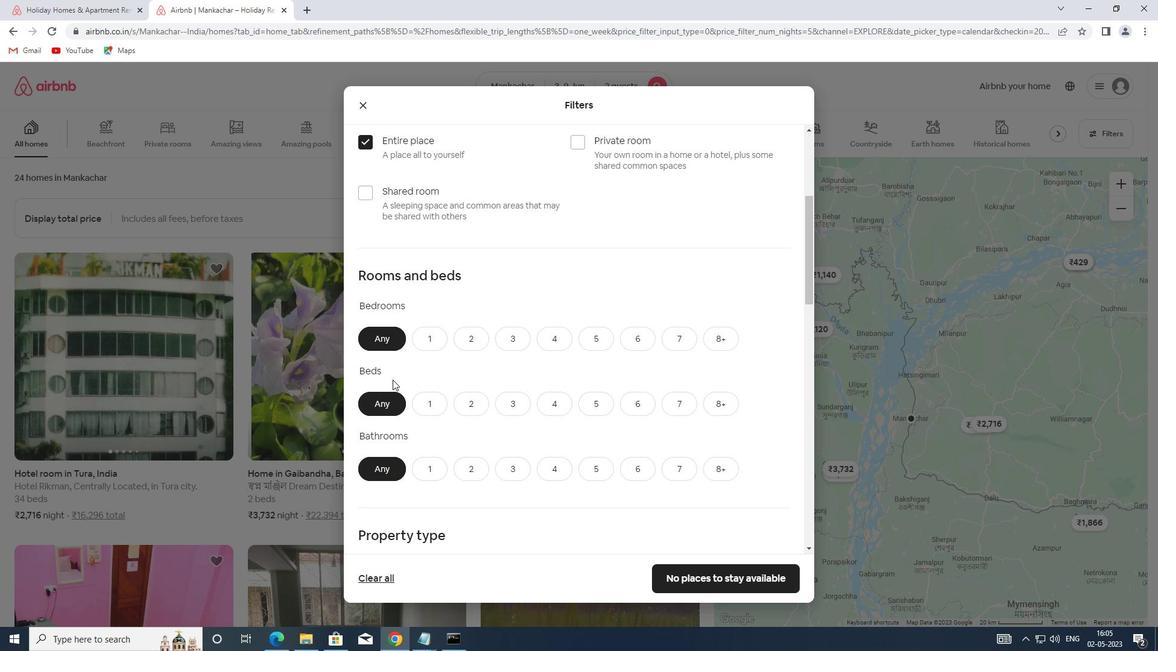 
Action: Mouse scrolled (392, 379) with delta (0, 0)
Screenshot: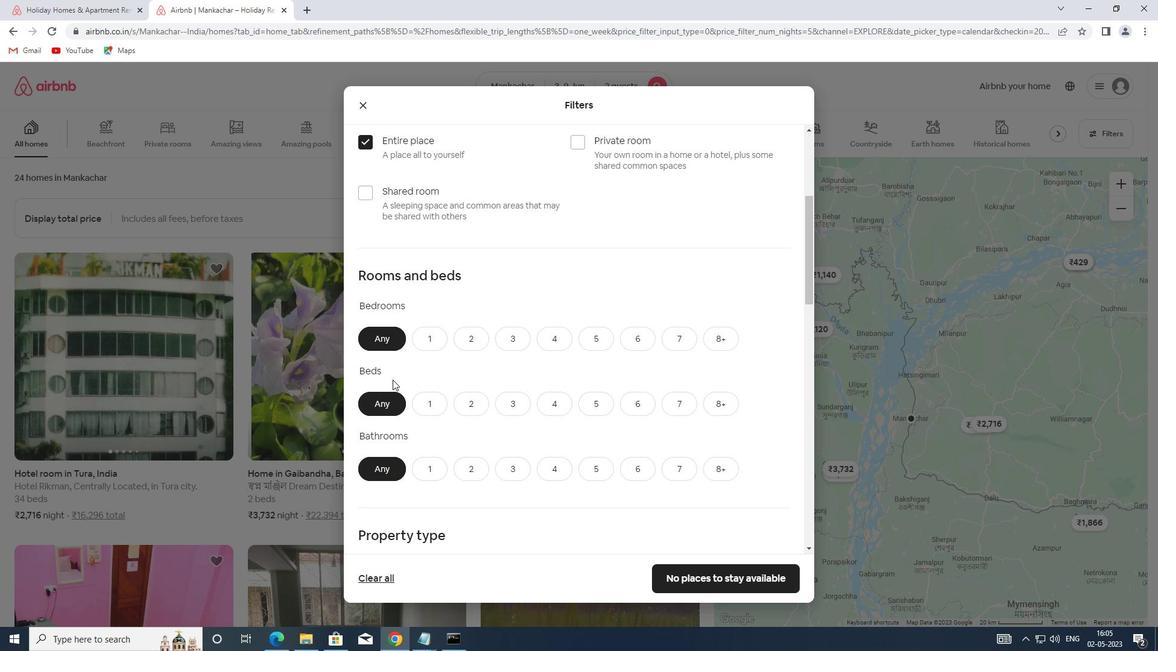 
Action: Mouse moved to (425, 213)
Screenshot: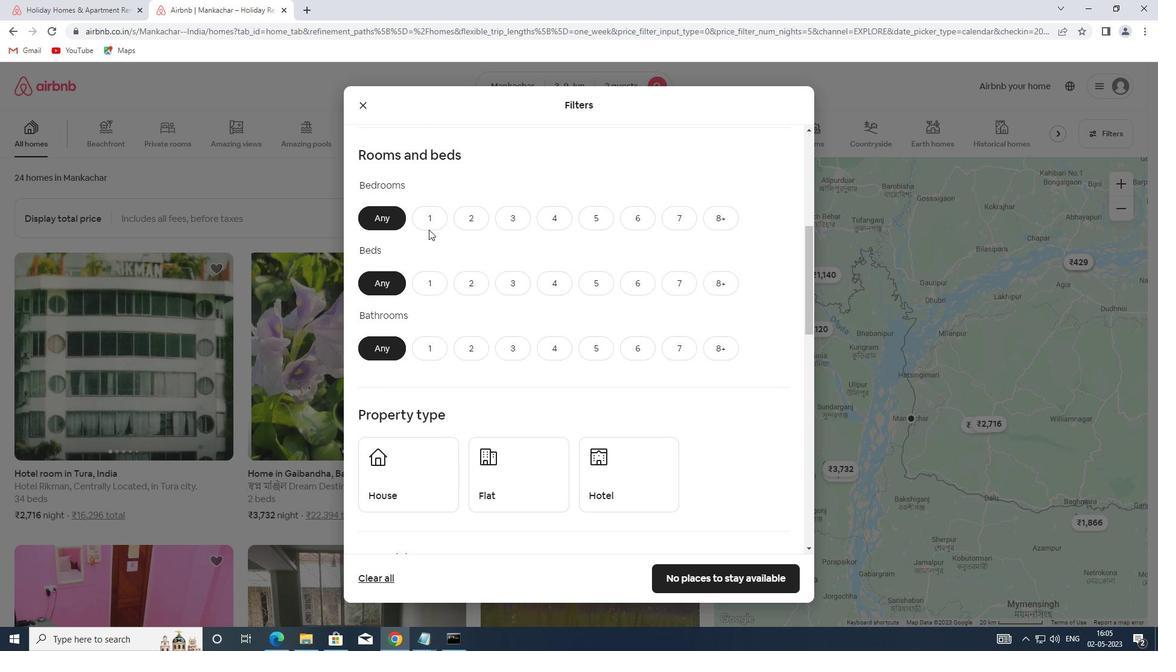 
Action: Mouse pressed left at (425, 213)
Screenshot: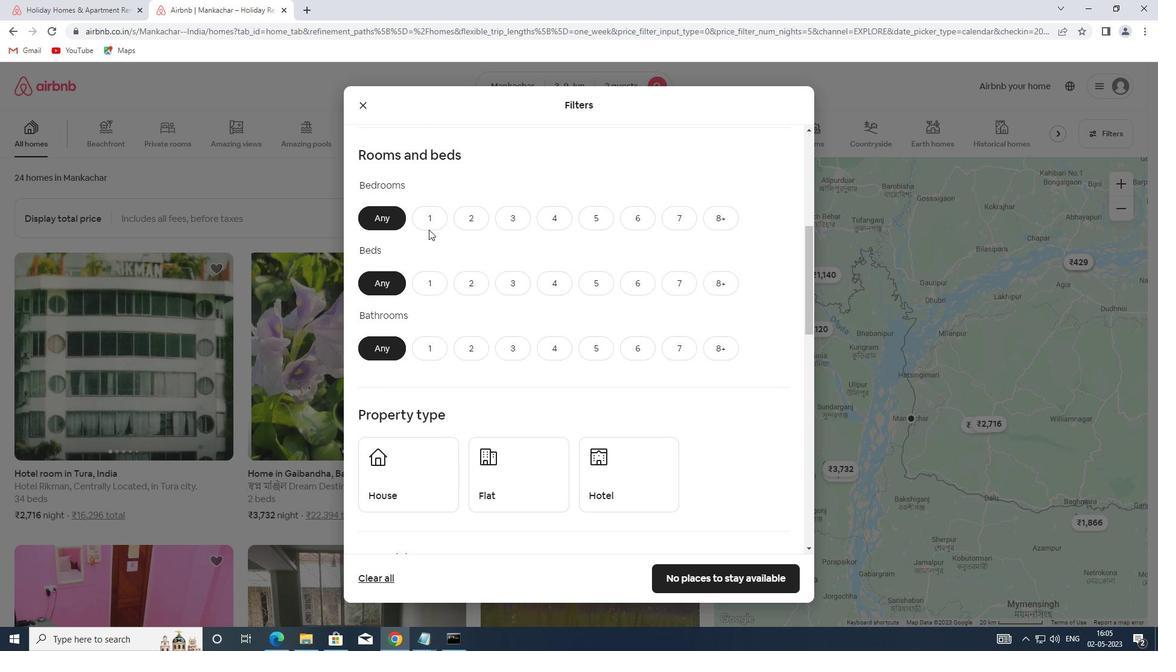 
Action: Mouse moved to (431, 274)
Screenshot: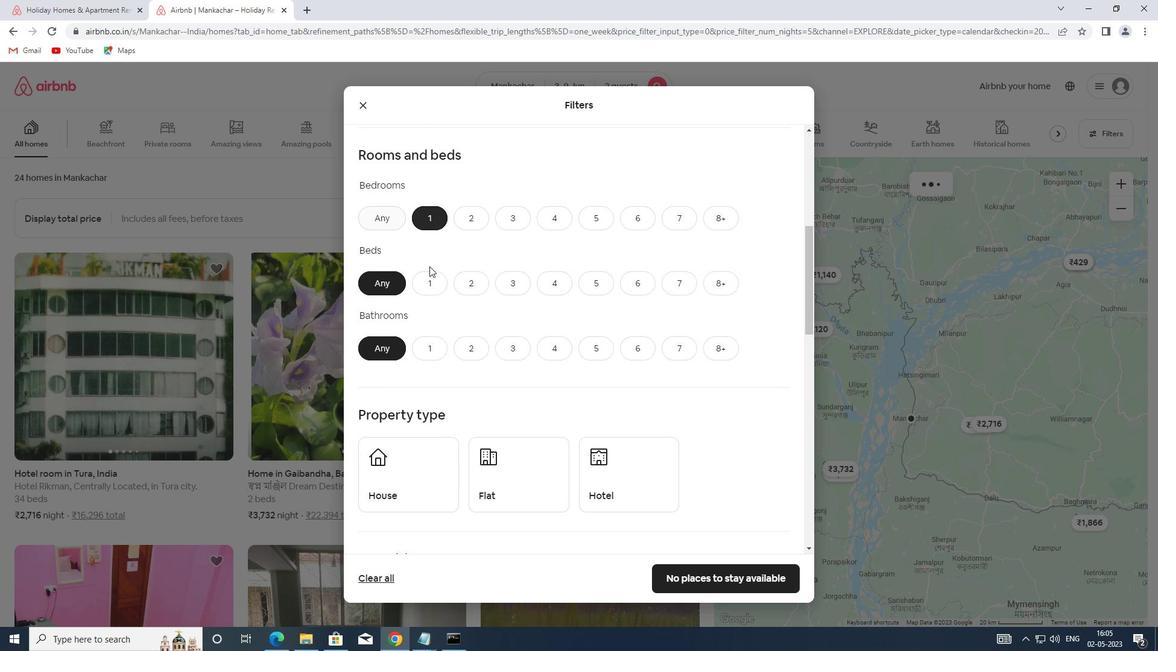 
Action: Mouse pressed left at (431, 274)
Screenshot: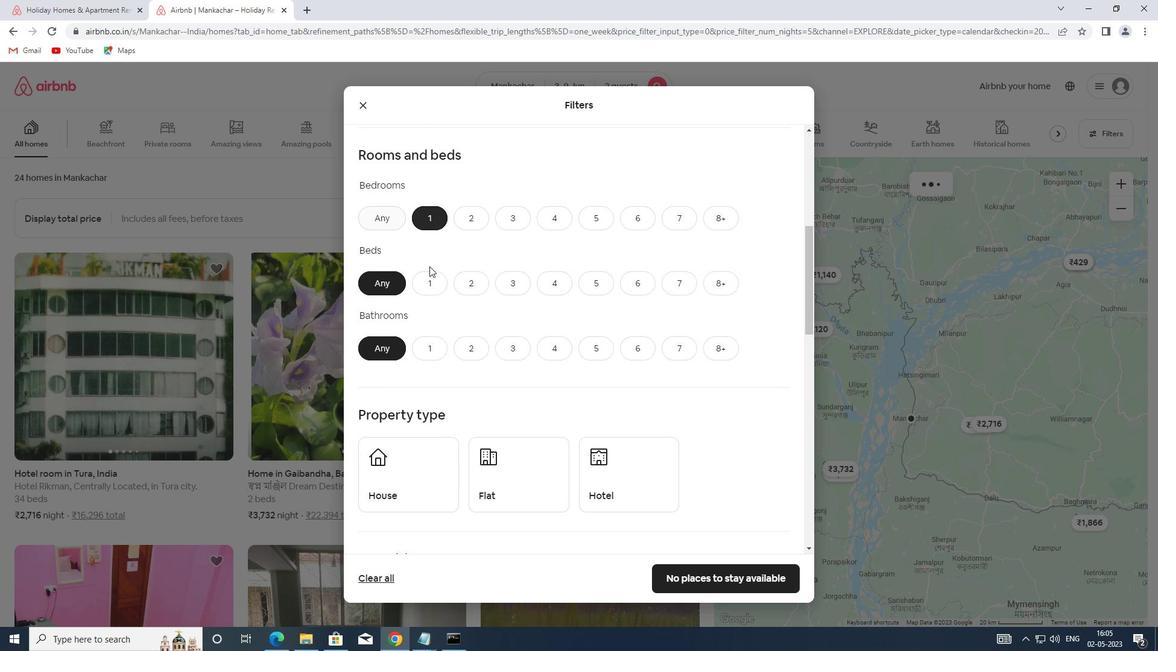 
Action: Mouse moved to (420, 344)
Screenshot: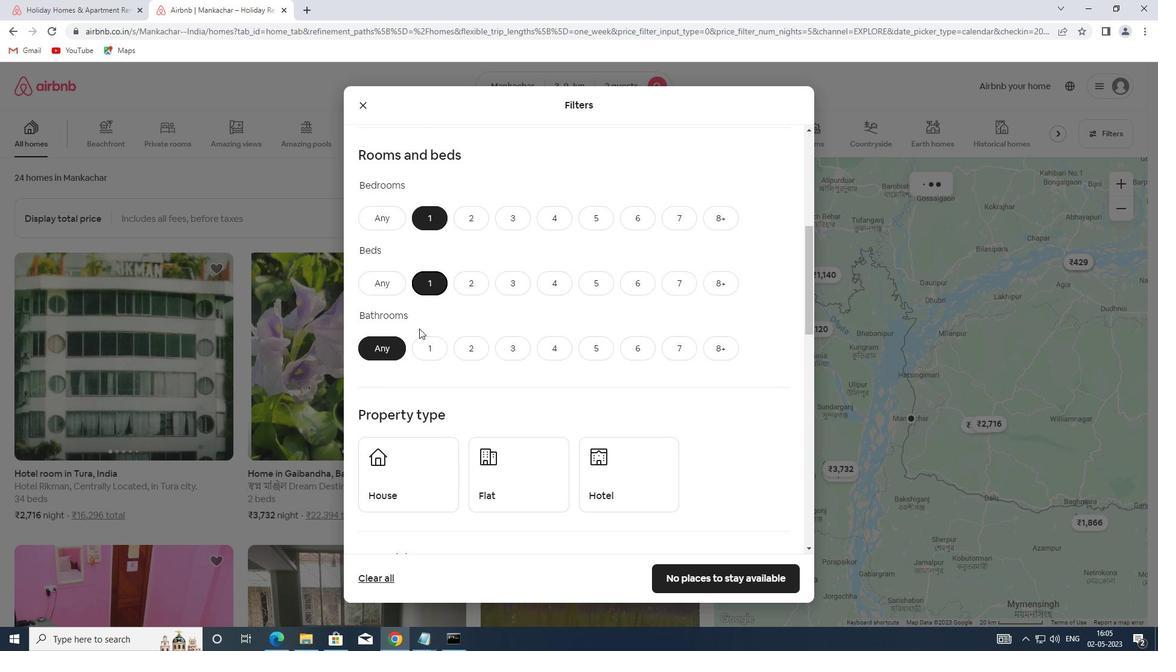 
Action: Mouse pressed left at (420, 344)
Screenshot: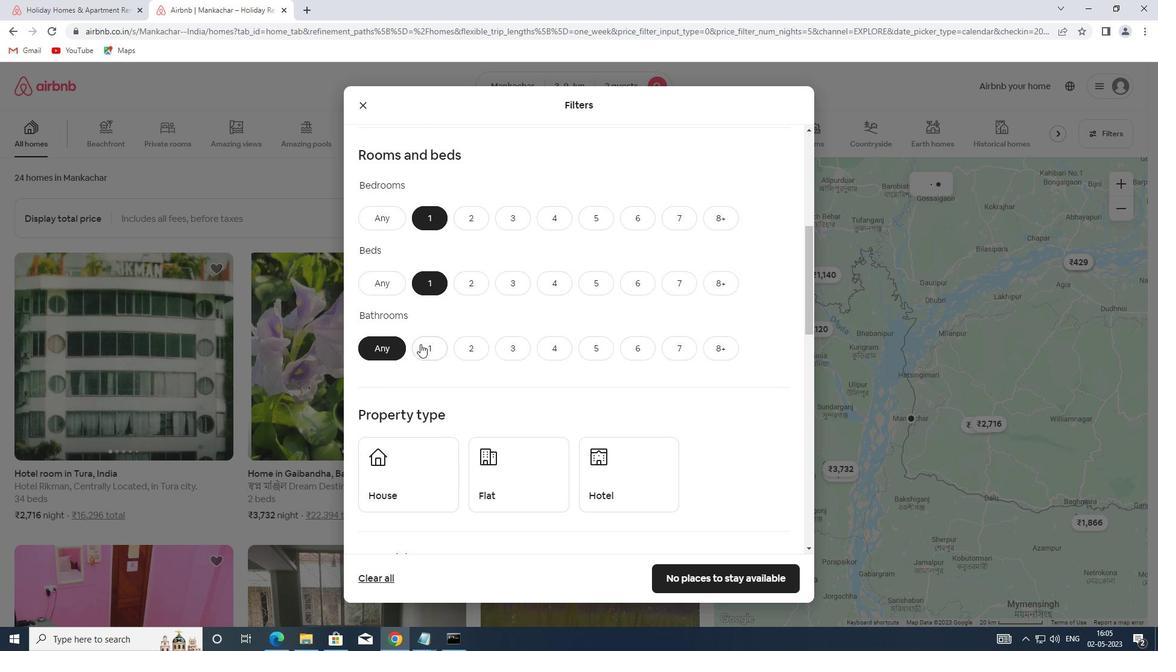 
Action: Mouse moved to (420, 480)
Screenshot: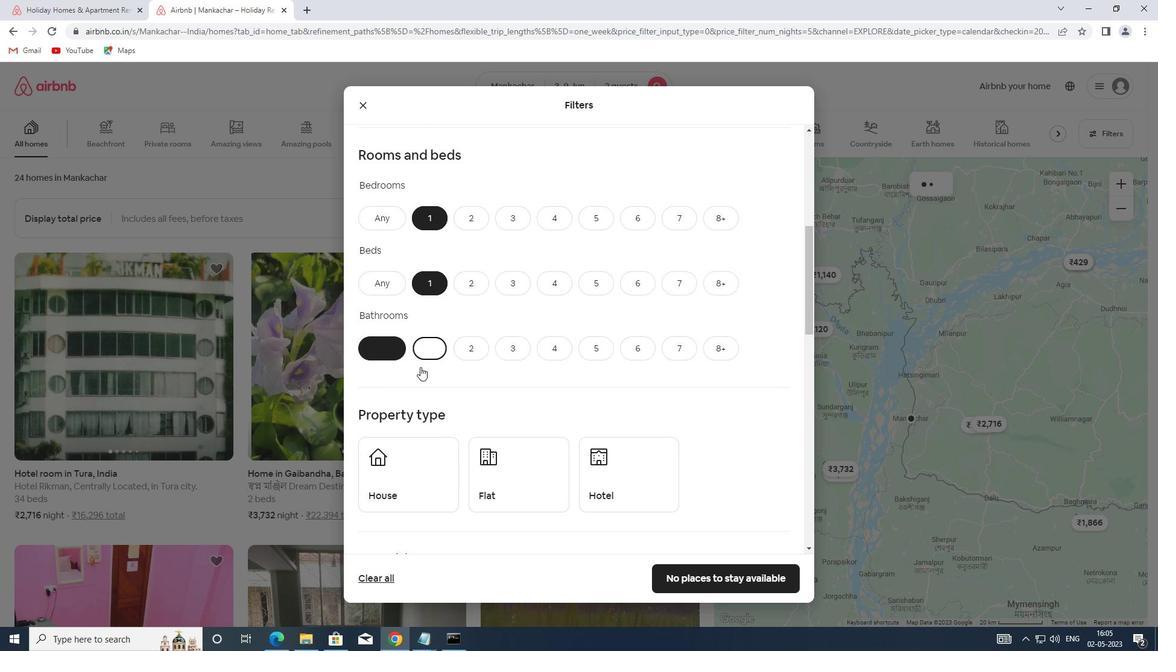 
Action: Mouse pressed left at (420, 480)
Screenshot: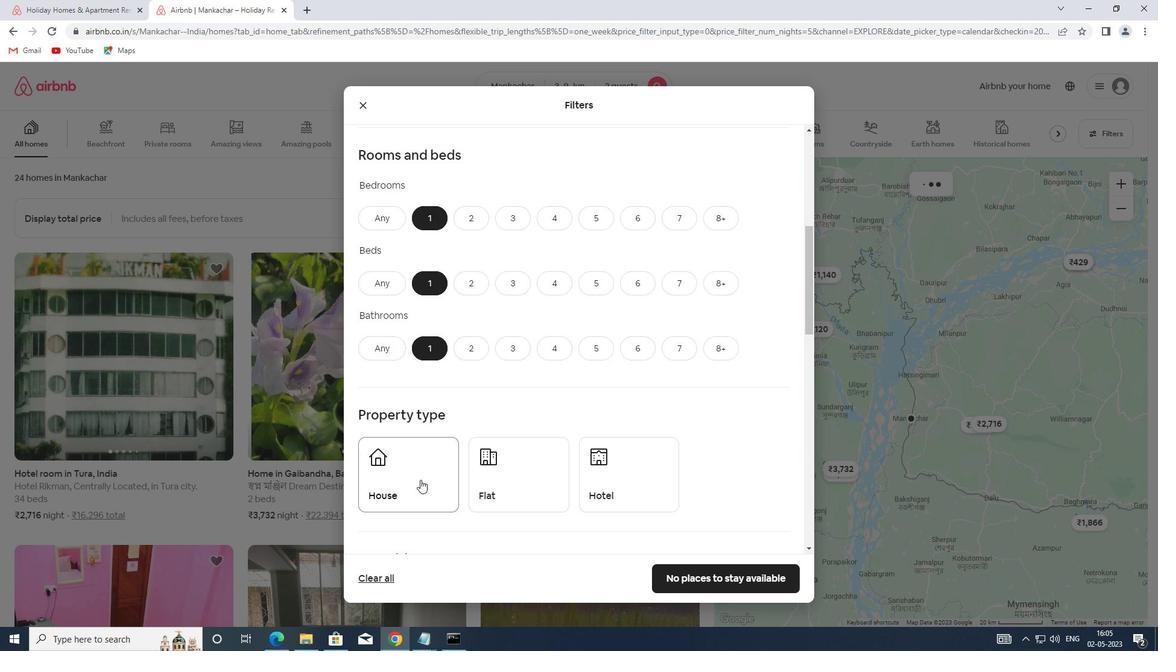 
Action: Mouse moved to (511, 479)
Screenshot: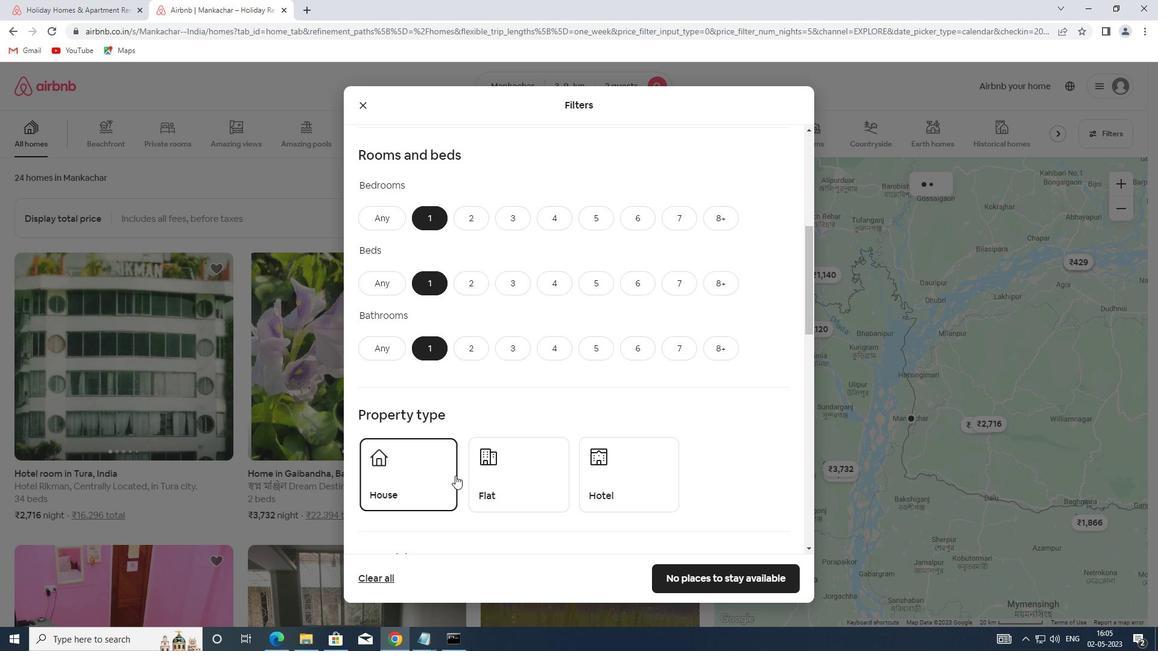 
Action: Mouse pressed left at (511, 479)
Screenshot: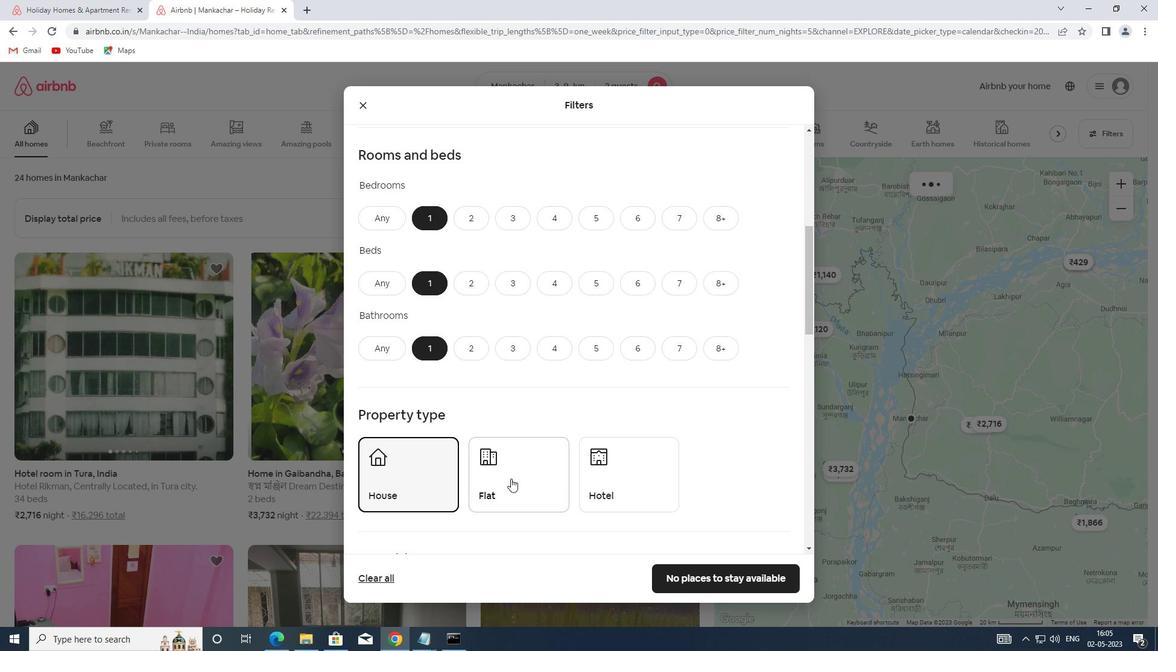 
Action: Mouse moved to (596, 479)
Screenshot: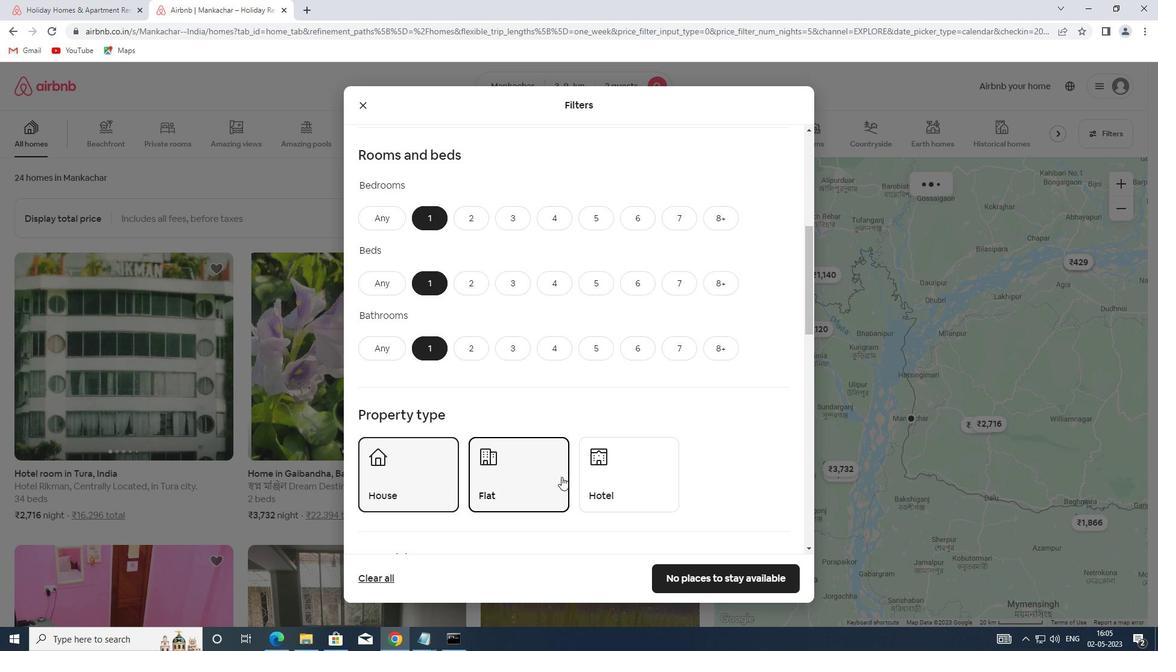 
Action: Mouse pressed left at (596, 479)
Screenshot: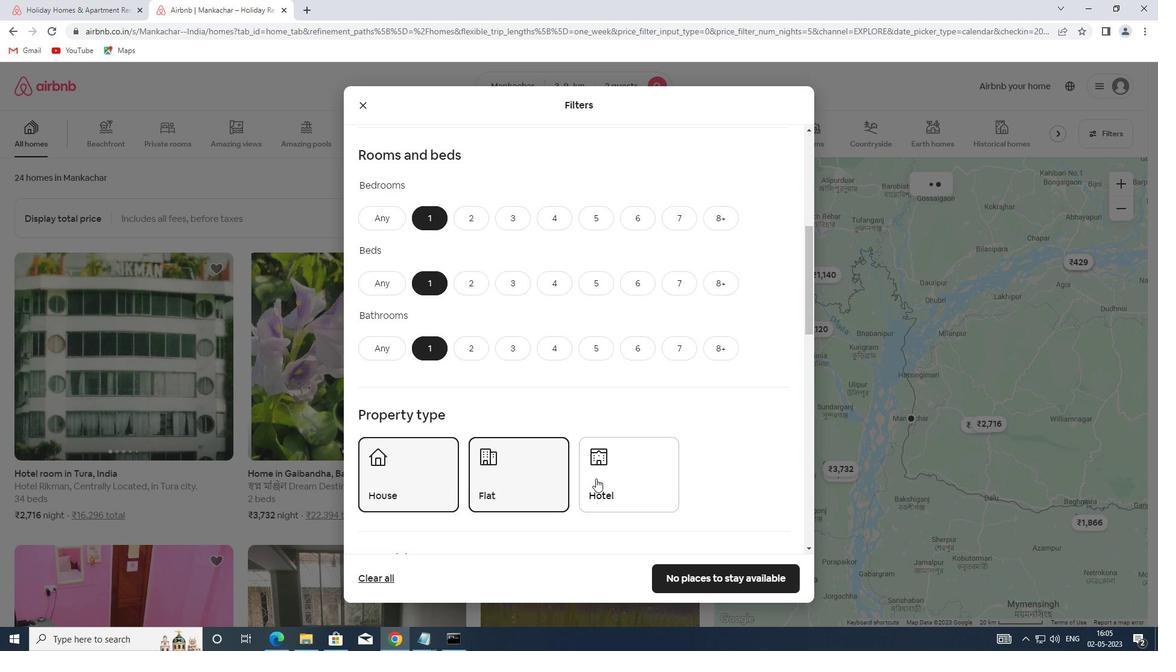 
Action: Mouse moved to (595, 465)
Screenshot: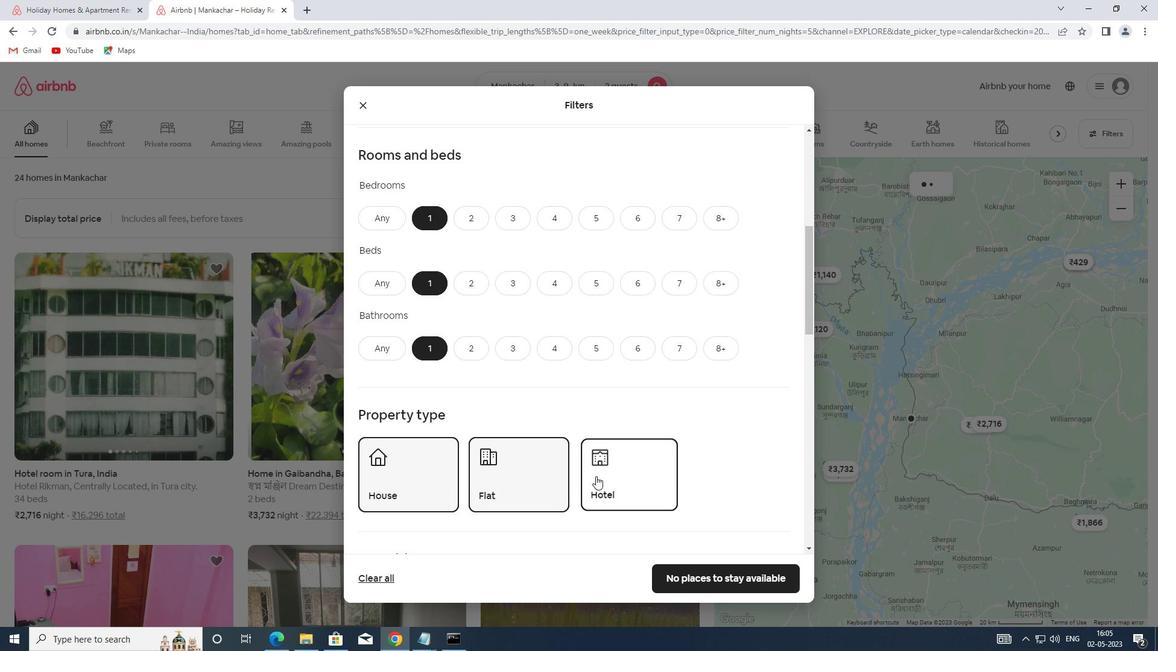 
Action: Mouse scrolled (595, 465) with delta (0, 0)
Screenshot: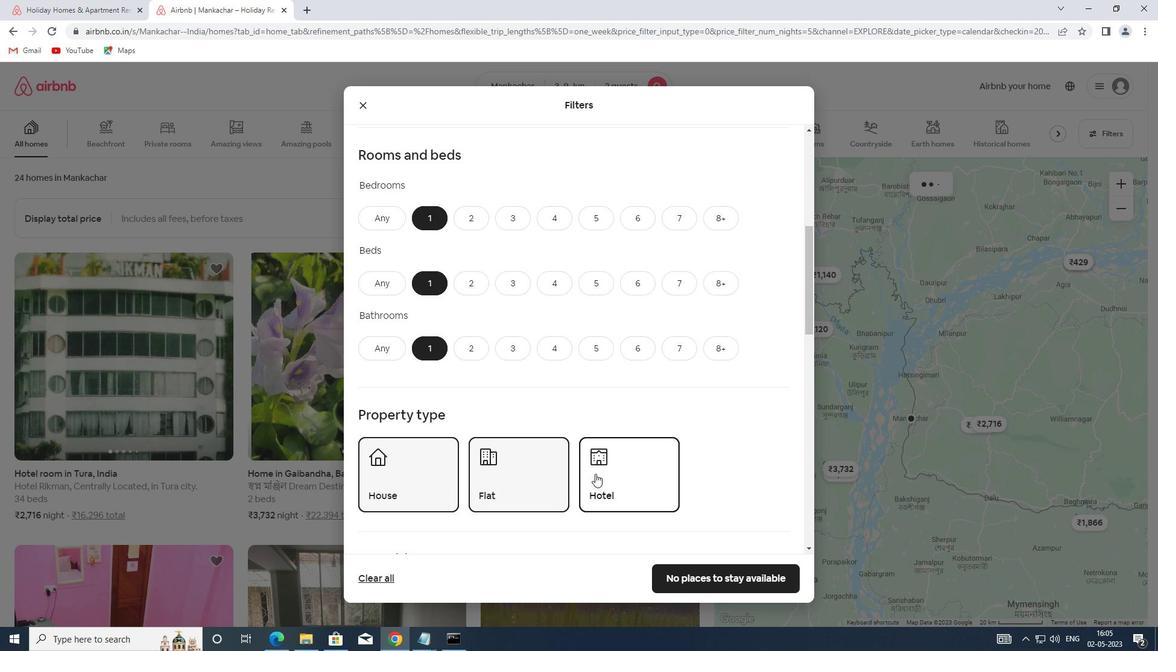 
Action: Mouse scrolled (595, 465) with delta (0, 0)
Screenshot: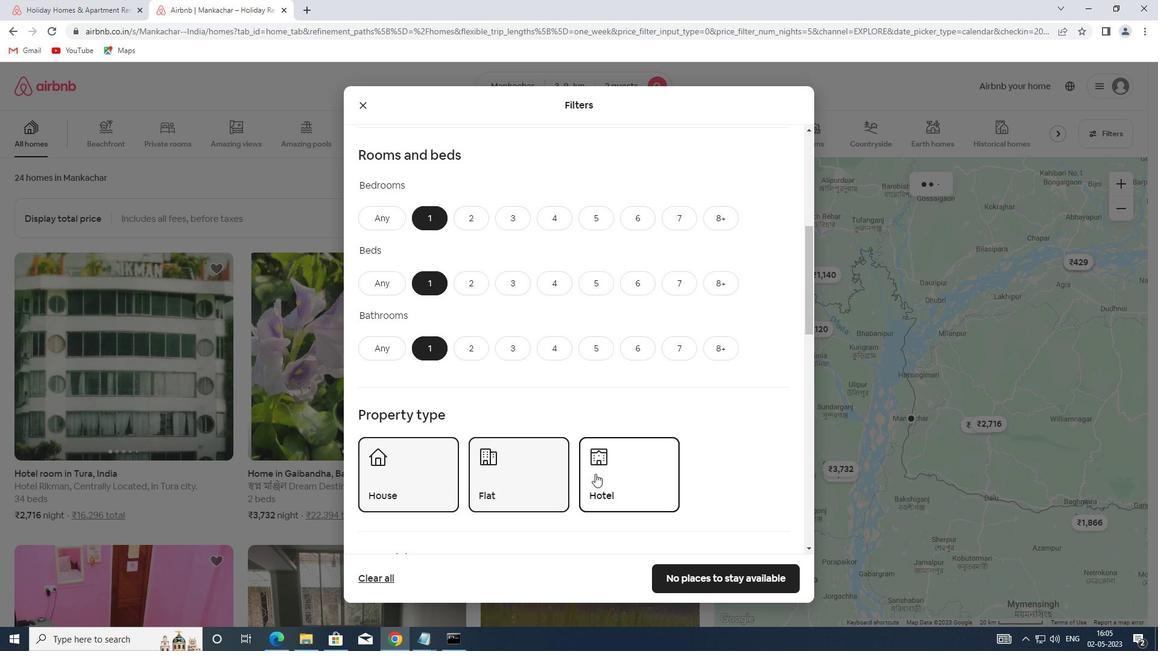 
Action: Mouse scrolled (595, 465) with delta (0, 0)
Screenshot: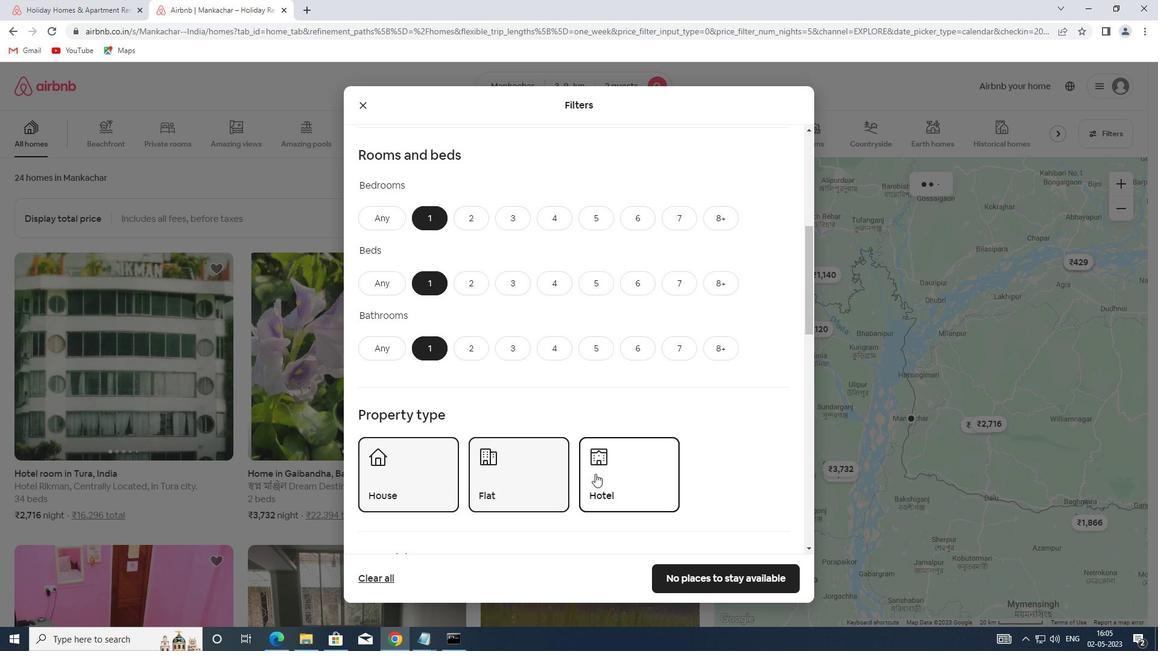 
Action: Mouse moved to (589, 427)
Screenshot: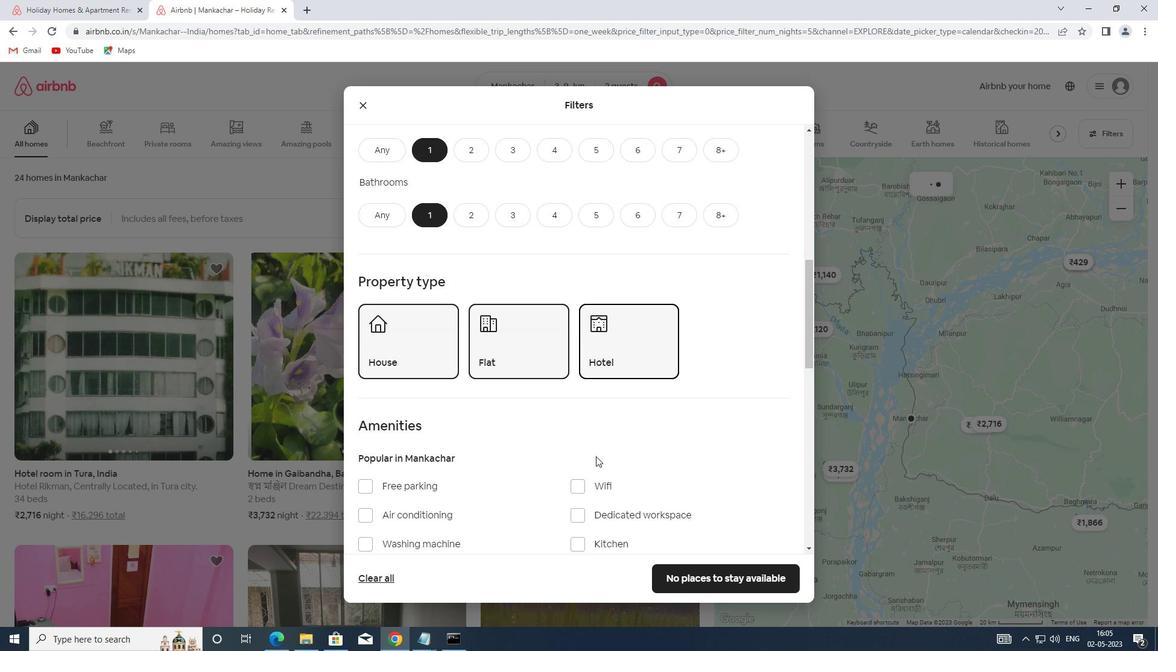 
Action: Mouse scrolled (589, 426) with delta (0, 0)
Screenshot: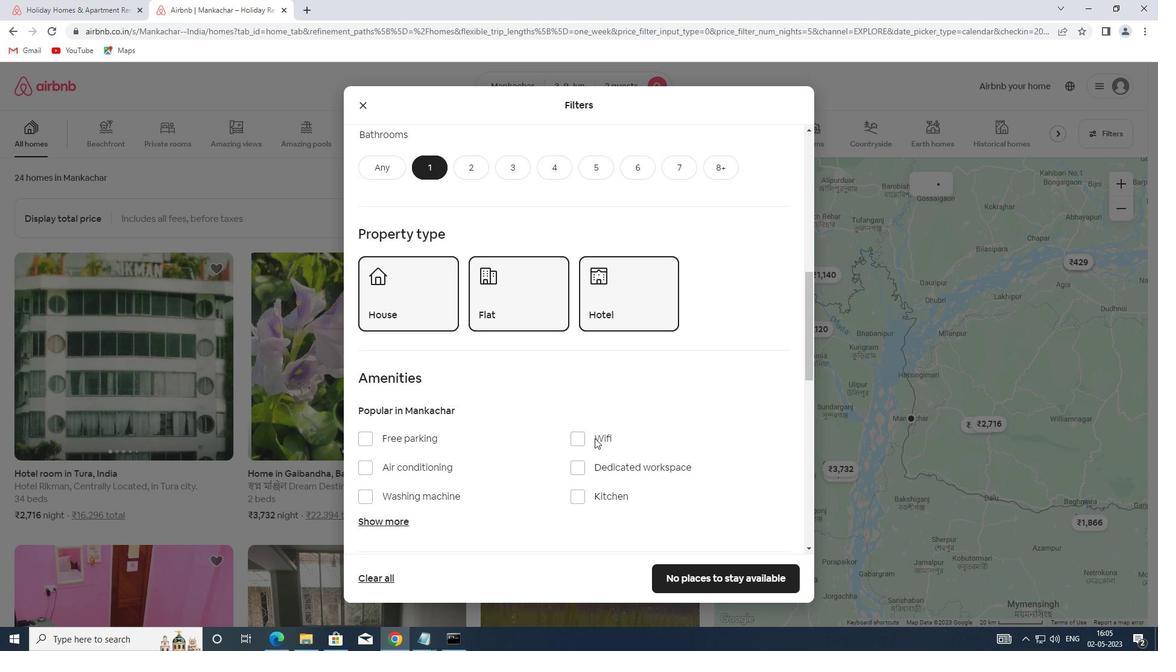 
Action: Mouse scrolled (589, 426) with delta (0, 0)
Screenshot: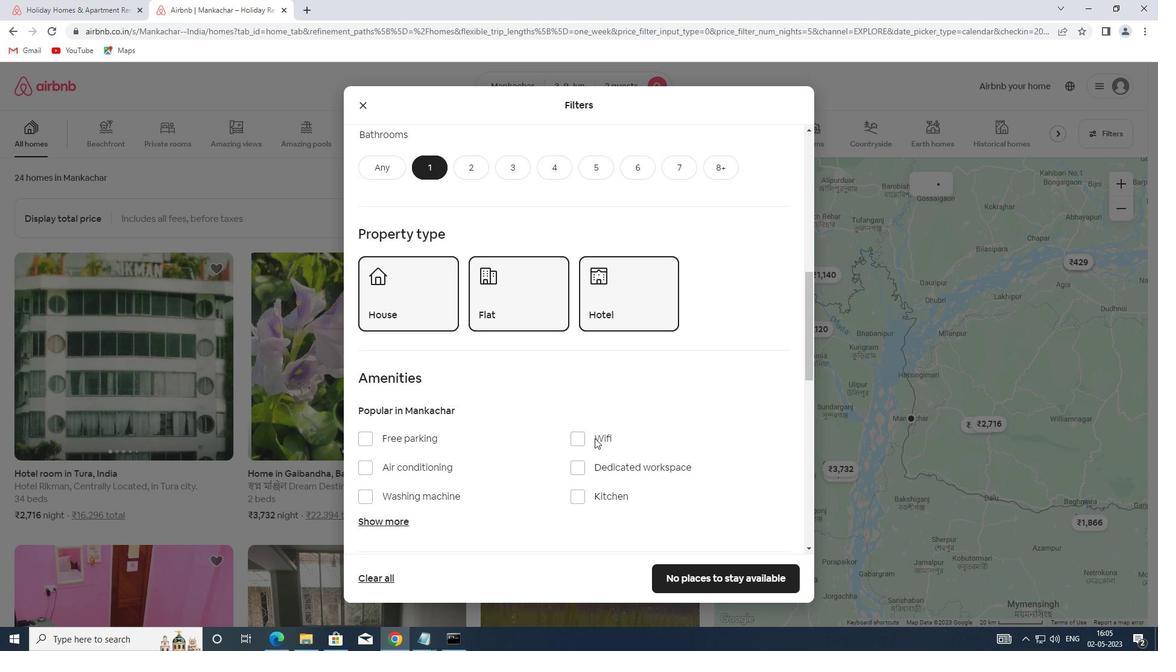 
Action: Mouse scrolled (589, 426) with delta (0, 0)
Screenshot: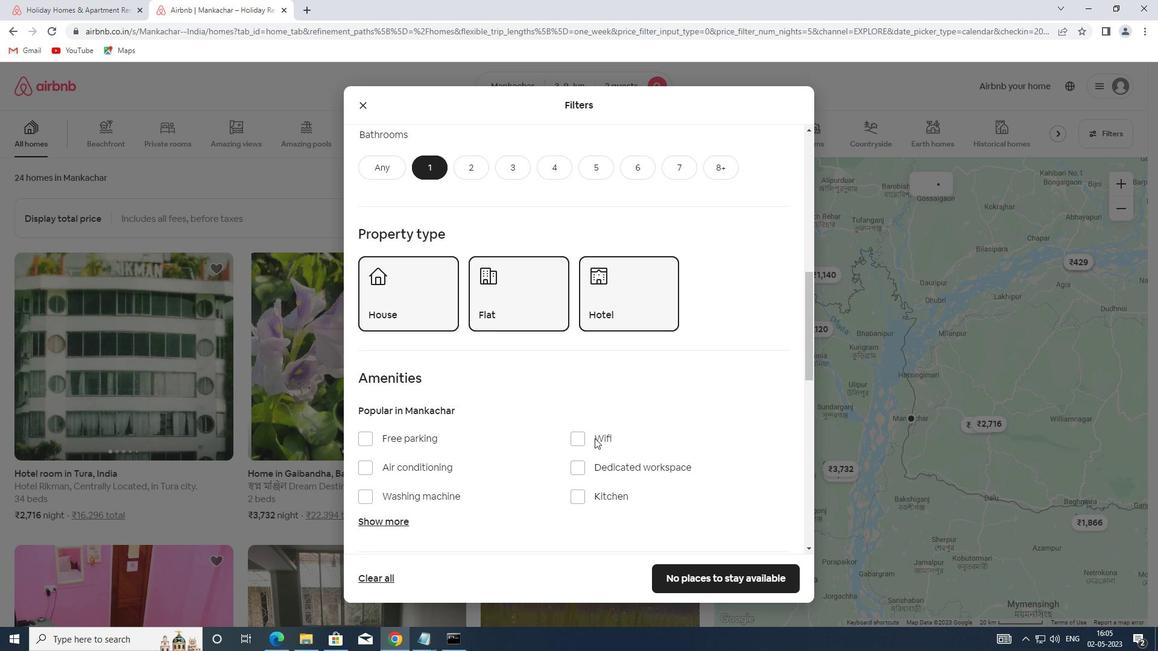 
Action: Mouse moved to (767, 482)
Screenshot: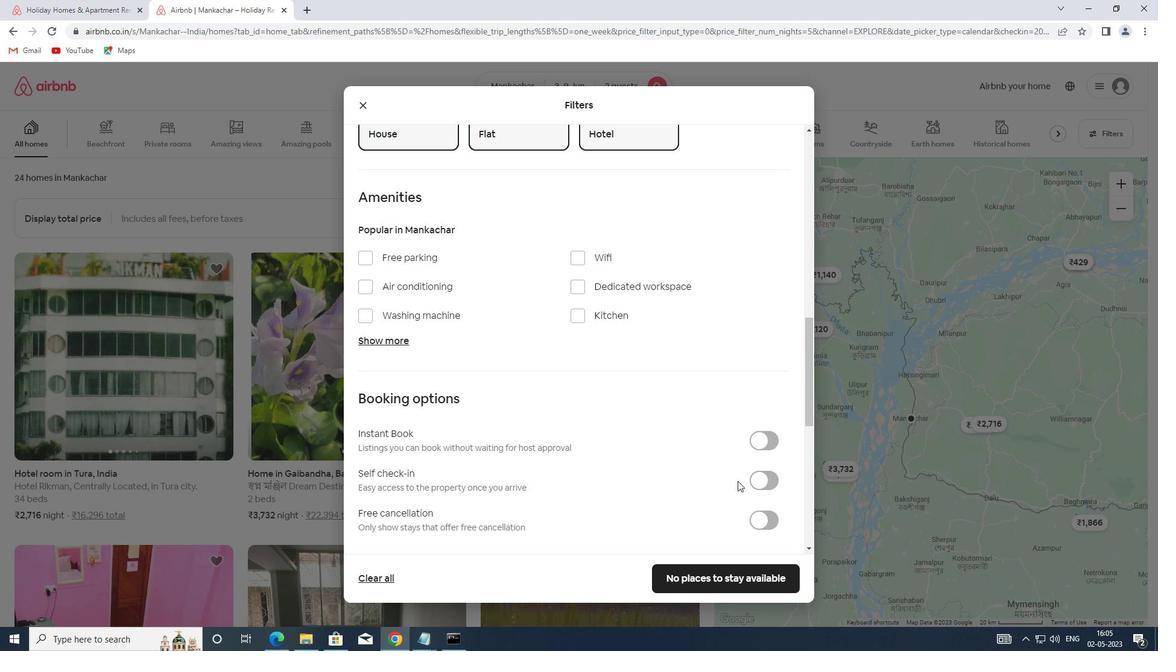 
Action: Mouse pressed left at (767, 482)
Screenshot: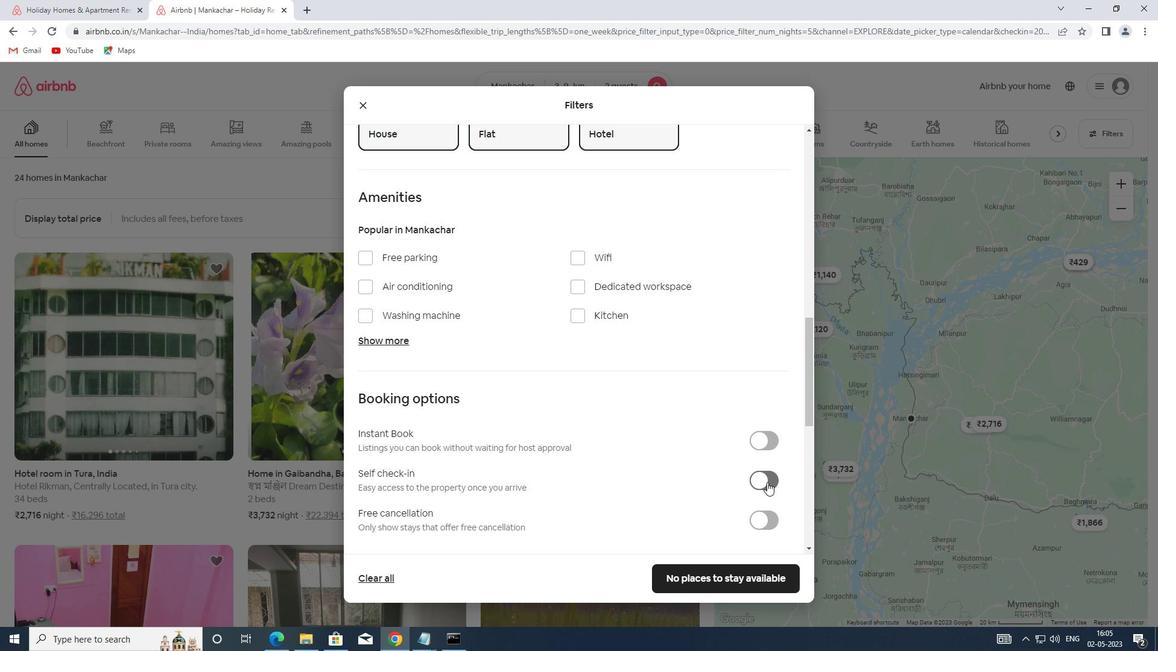 
Action: Mouse moved to (661, 459)
Screenshot: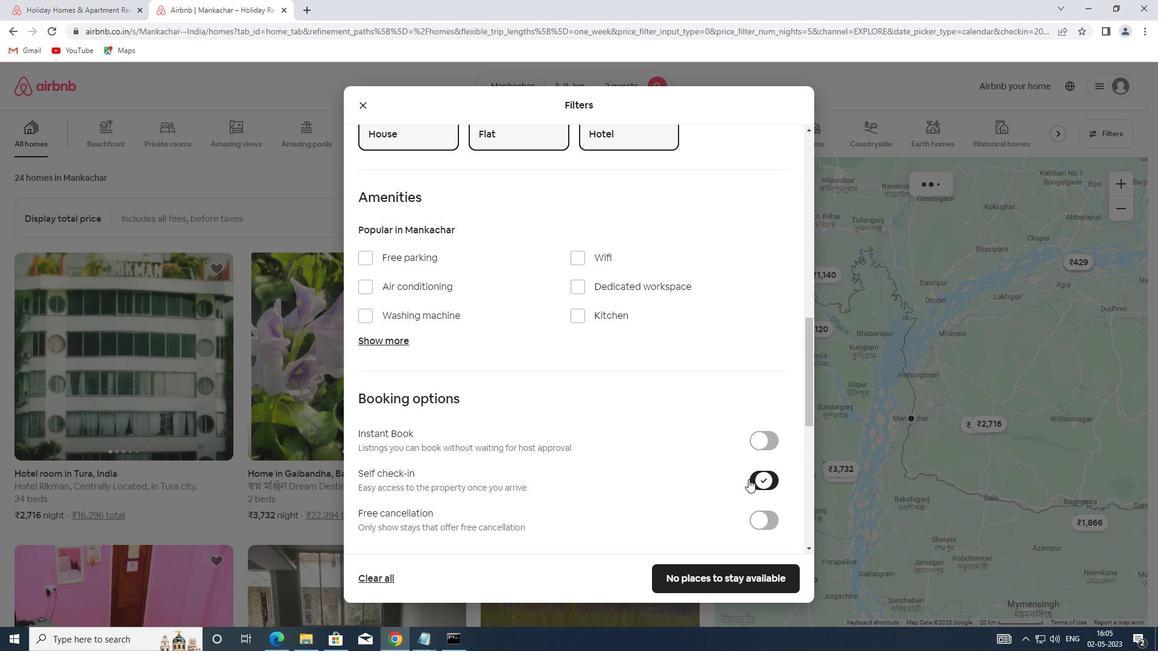 
Action: Mouse scrolled (661, 458) with delta (0, 0)
Screenshot: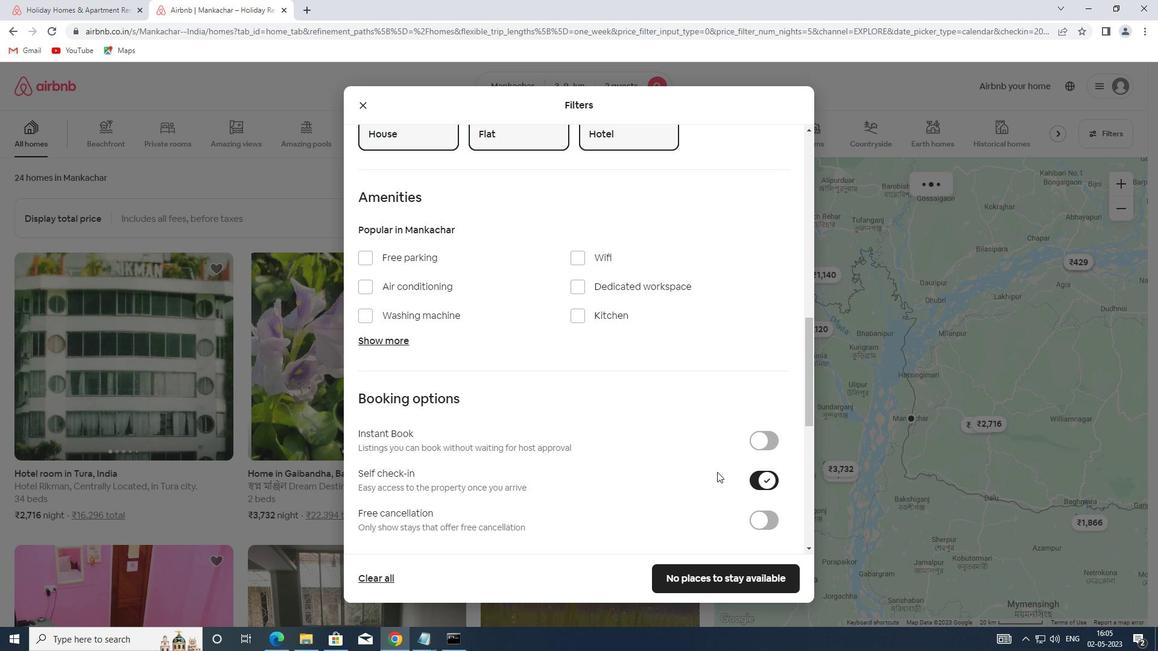 
Action: Mouse moved to (661, 459)
Screenshot: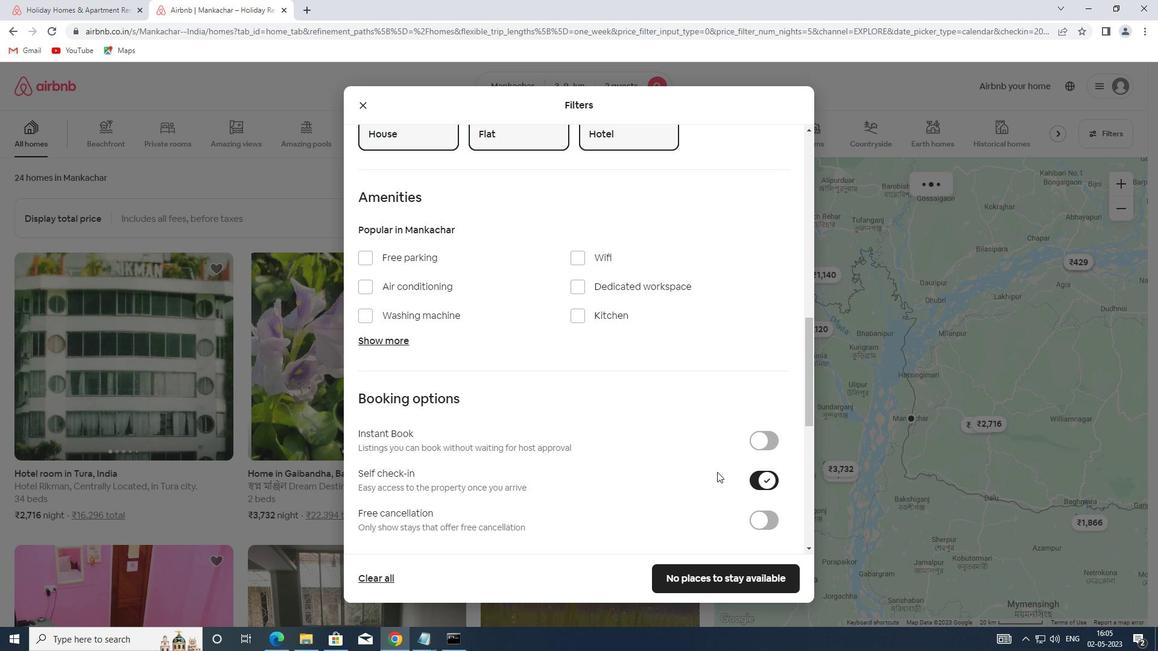 
Action: Mouse scrolled (661, 458) with delta (0, 0)
Screenshot: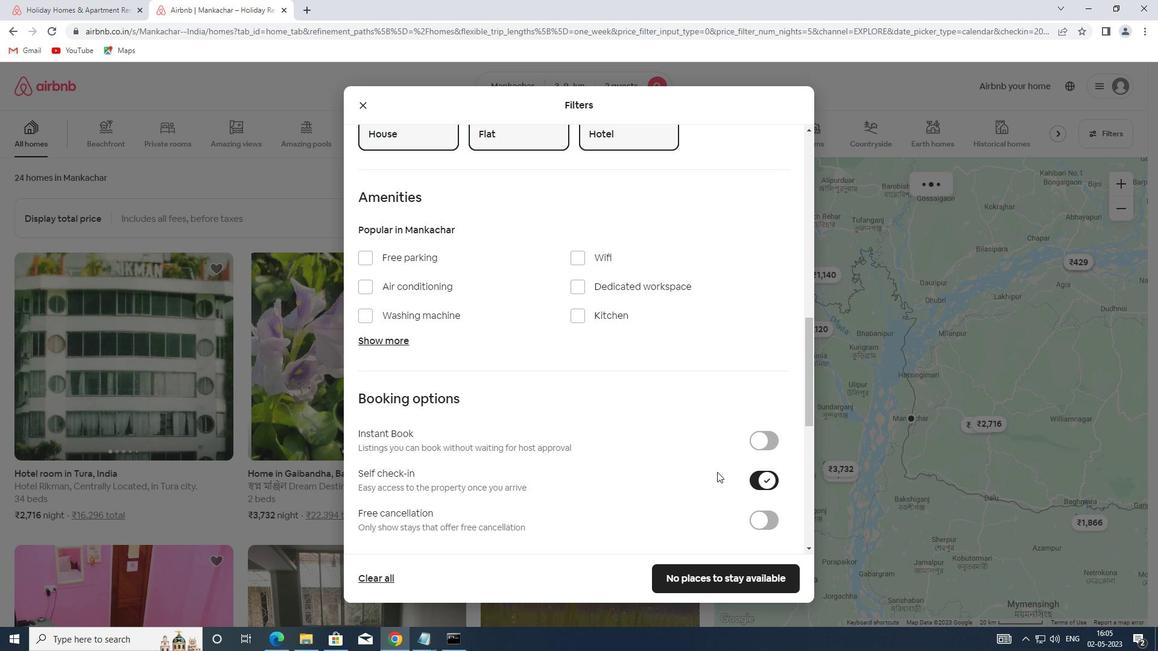 
Action: Mouse scrolled (661, 458) with delta (0, 0)
Screenshot: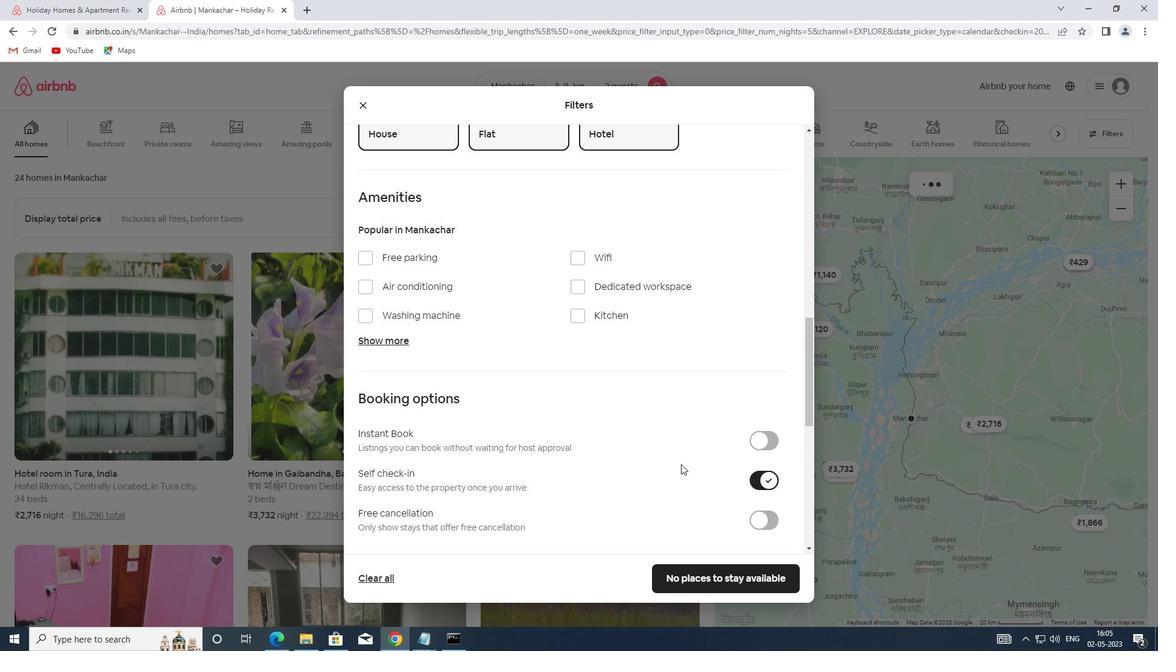 
Action: Mouse scrolled (661, 458) with delta (0, 0)
Screenshot: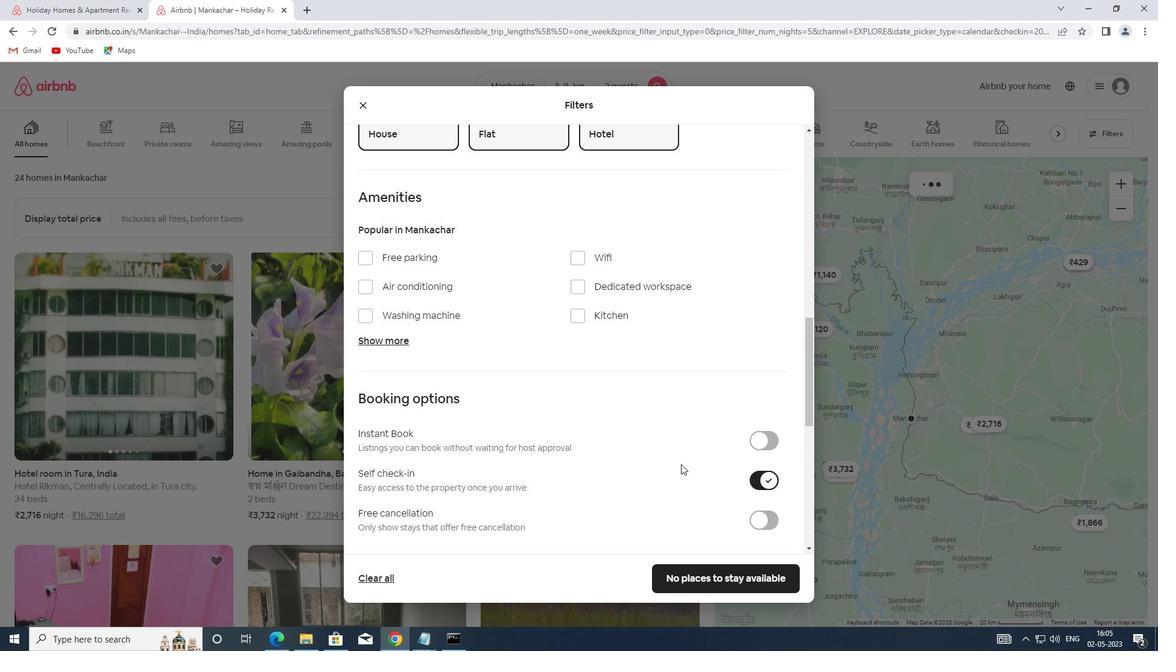 
Action: Mouse scrolled (661, 458) with delta (0, 0)
Screenshot: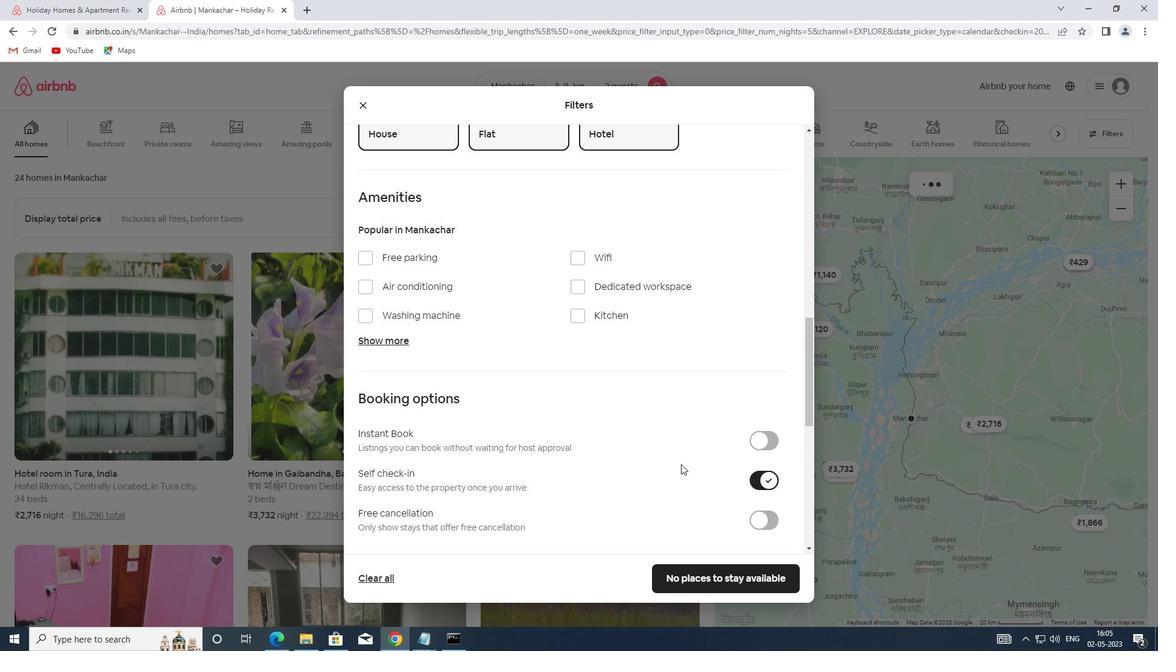 
Action: Mouse moved to (652, 458)
Screenshot: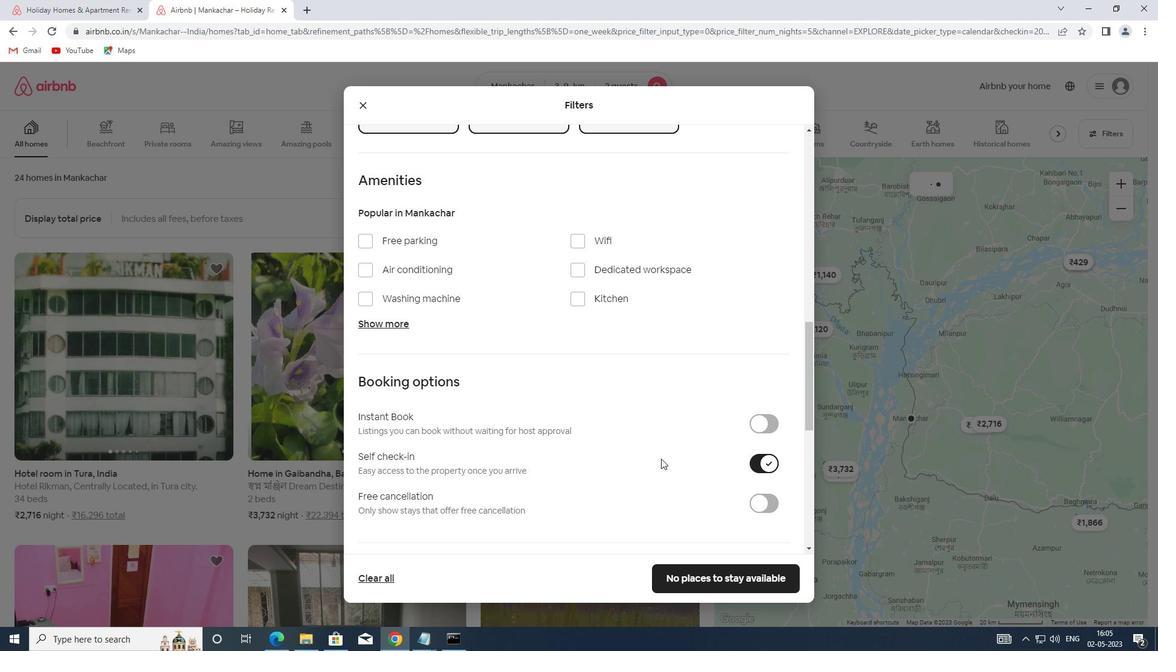 
Action: Mouse scrolled (652, 457) with delta (0, 0)
Screenshot: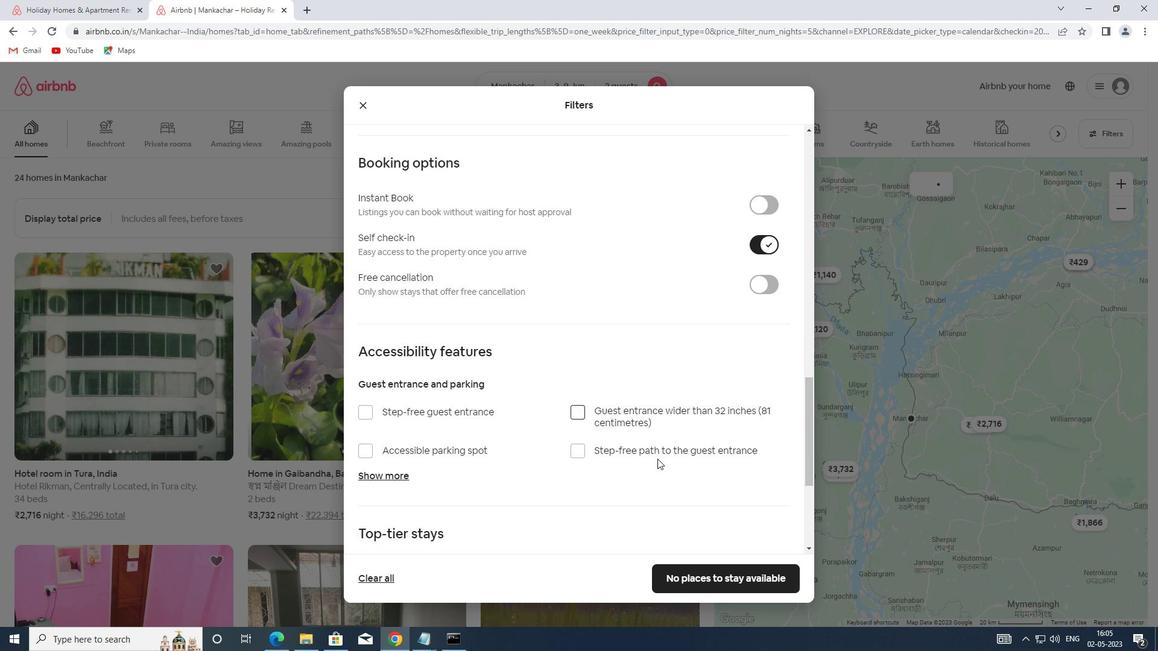 
Action: Mouse scrolled (652, 457) with delta (0, 0)
Screenshot: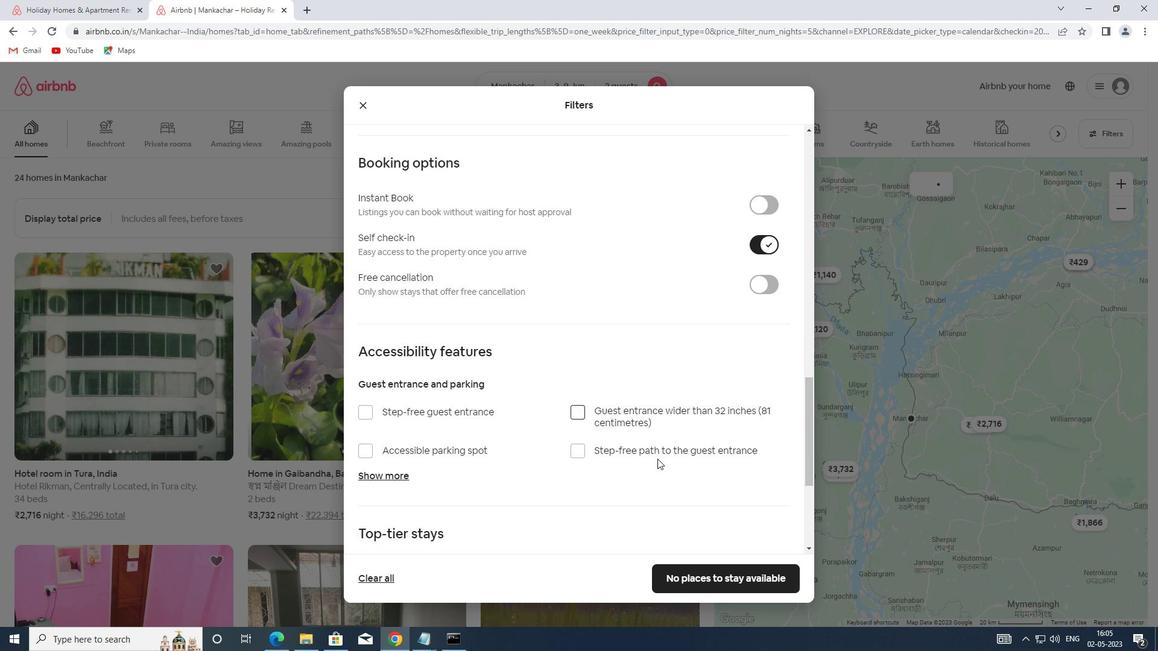 
Action: Mouse scrolled (652, 457) with delta (0, 0)
Screenshot: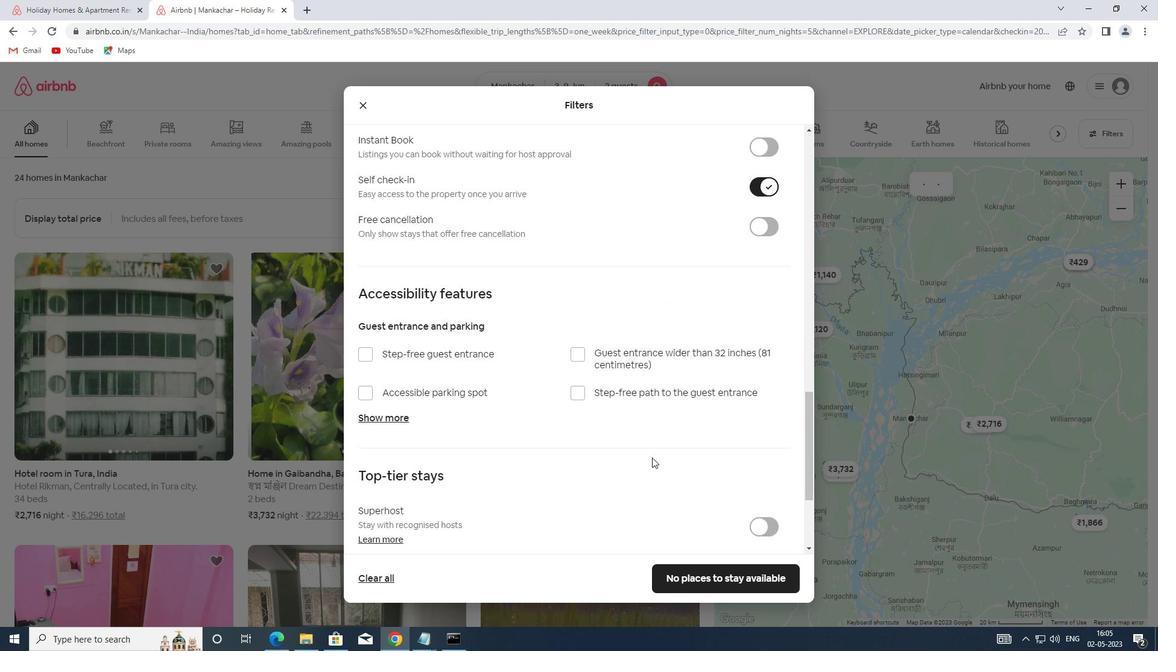 
Action: Mouse scrolled (652, 457) with delta (0, 0)
Screenshot: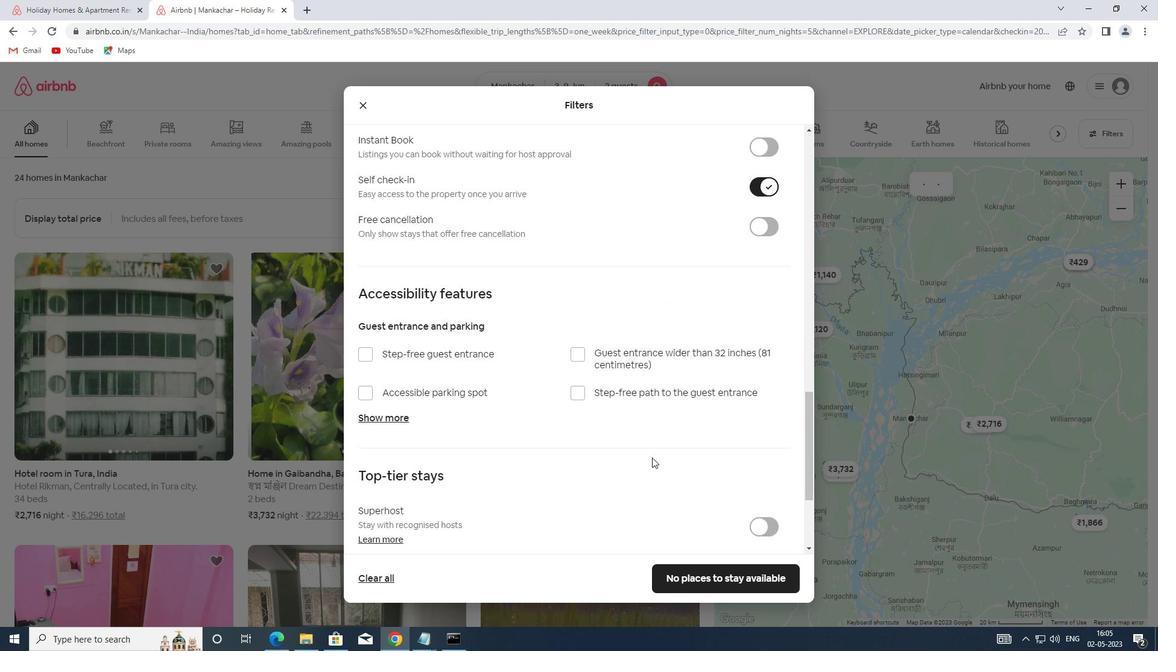 
Action: Mouse scrolled (652, 457) with delta (0, 0)
Screenshot: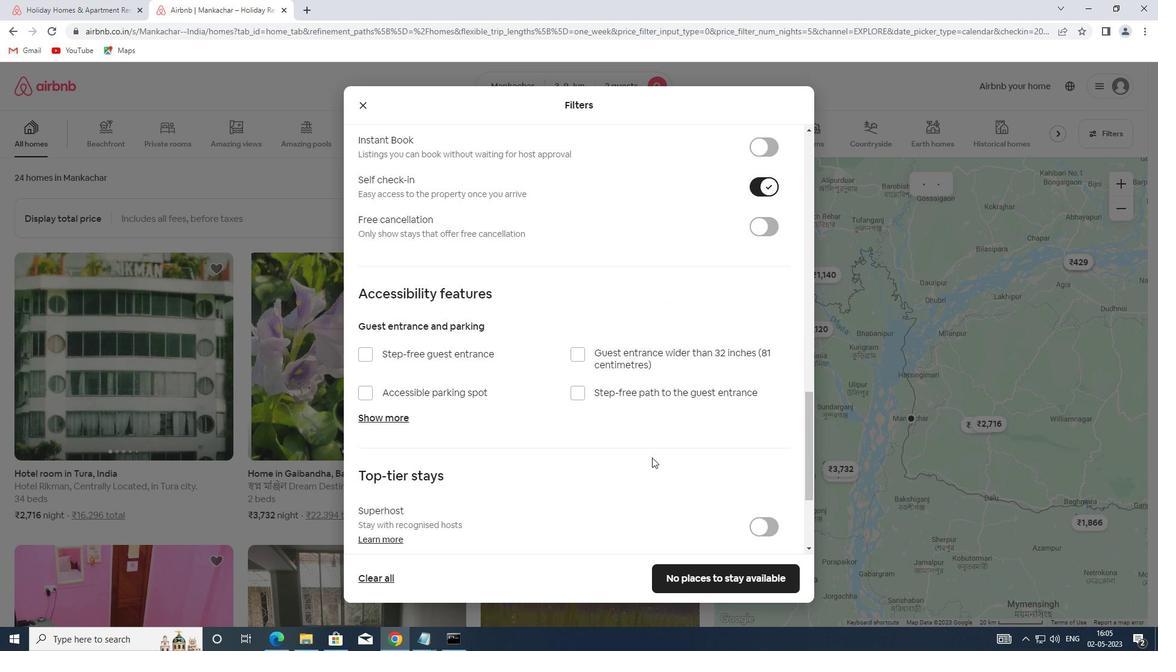 
Action: Mouse moved to (403, 466)
Screenshot: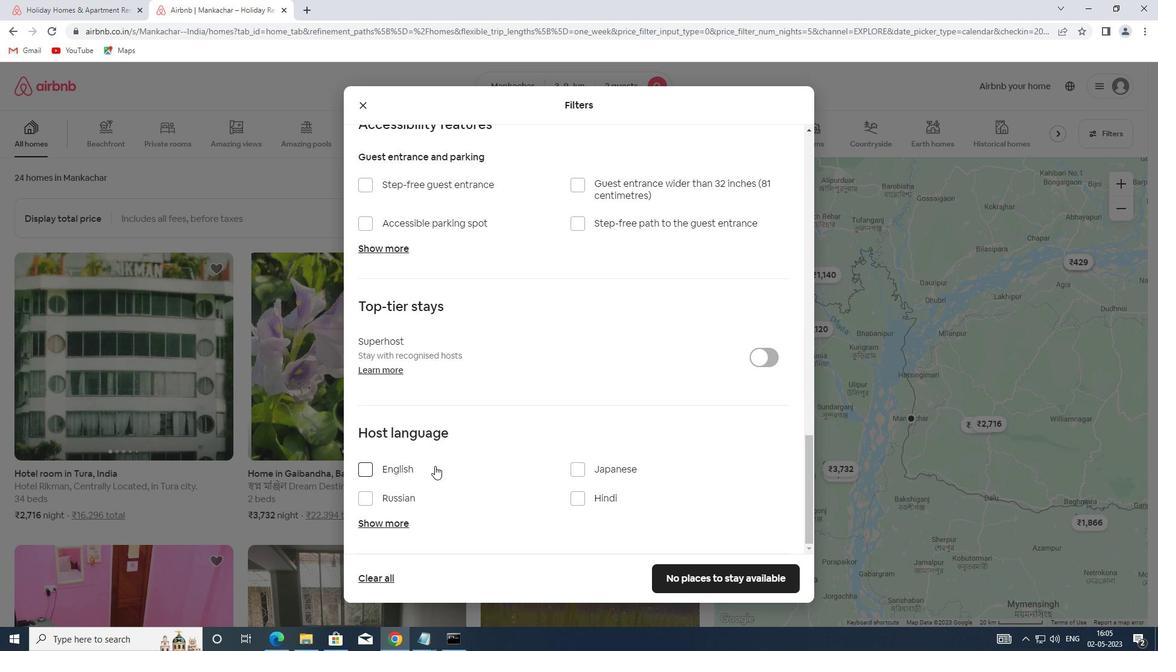 
Action: Mouse pressed left at (403, 466)
Screenshot: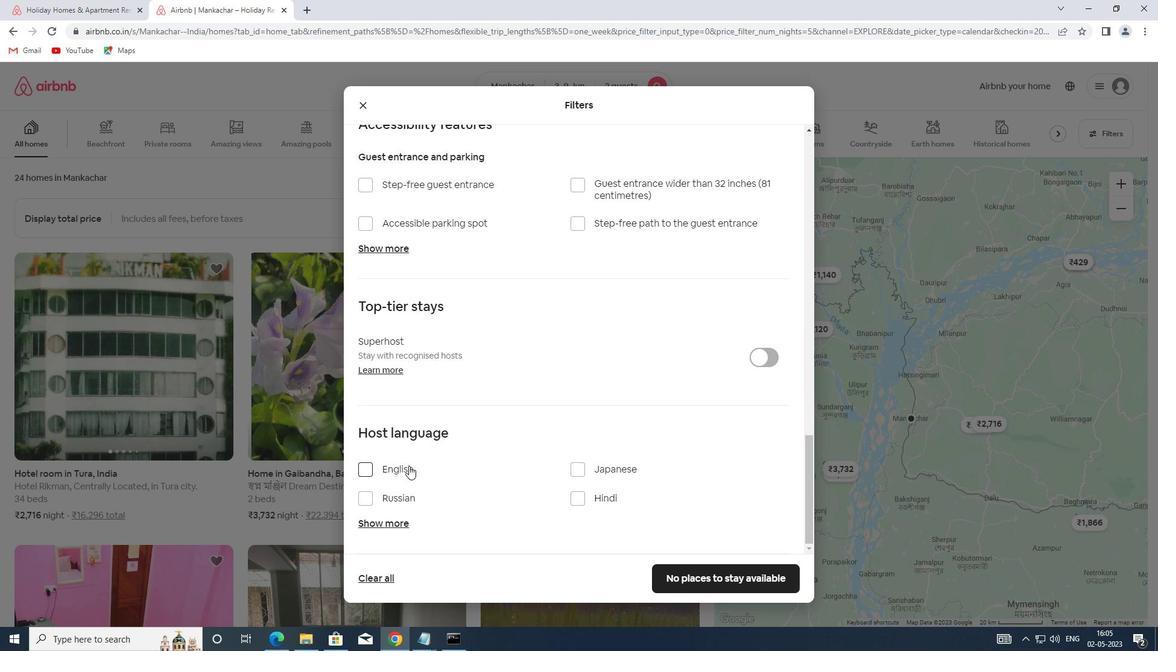 
Action: Mouse moved to (747, 581)
Screenshot: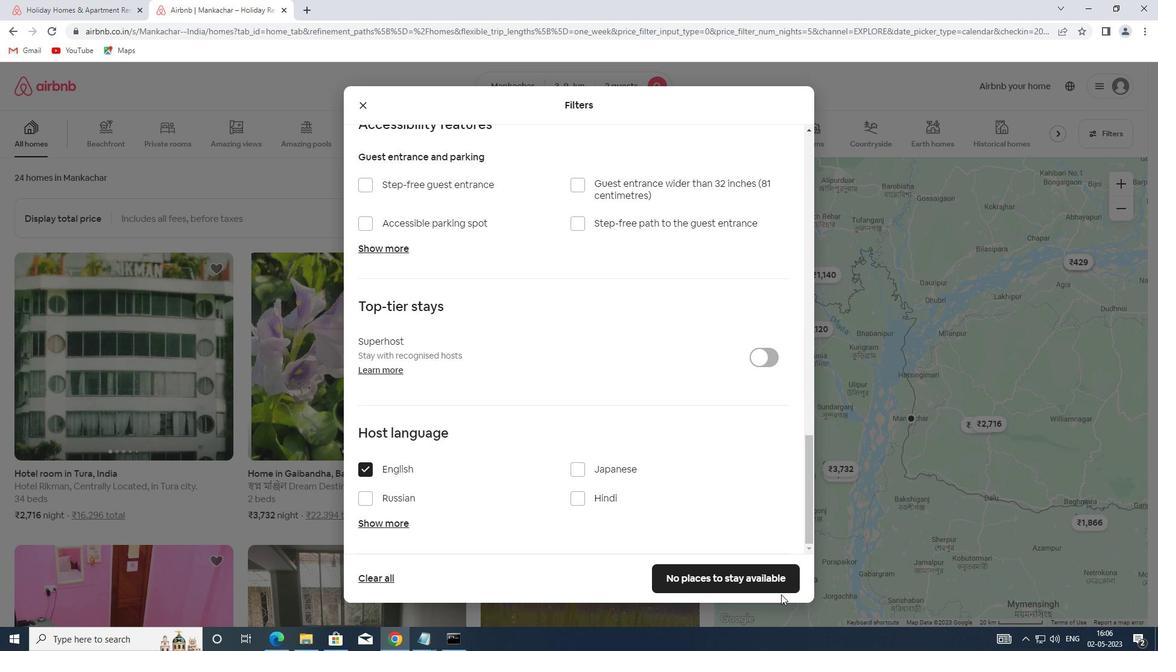 
Action: Mouse pressed left at (747, 581)
Screenshot: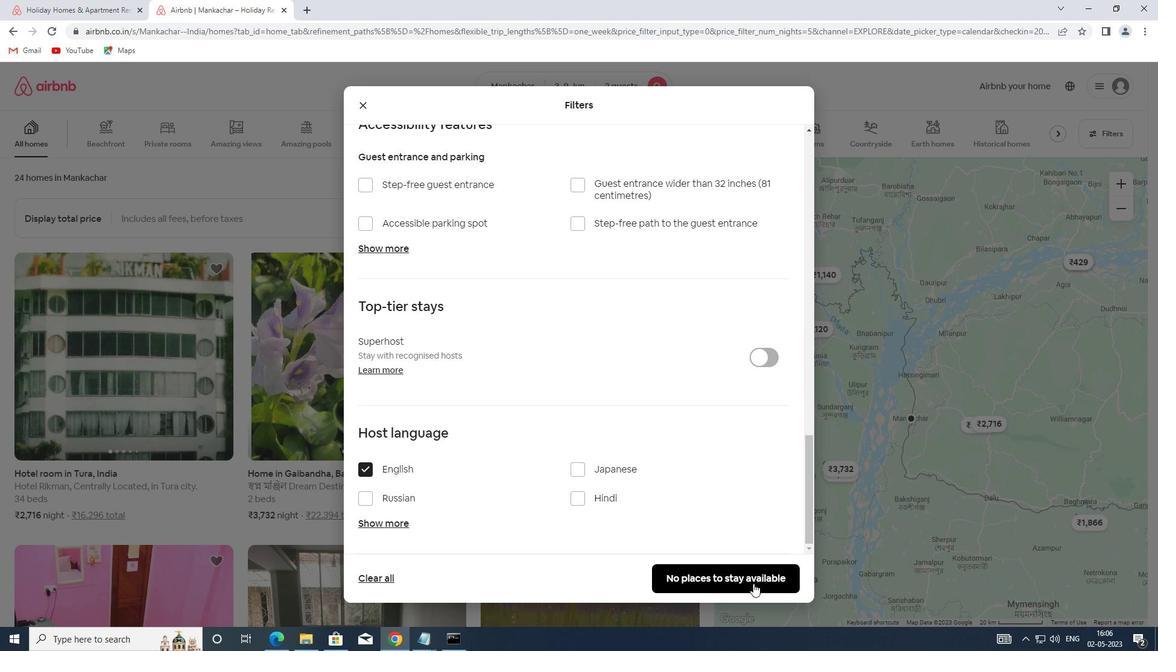 
Action: Mouse moved to (733, 570)
Screenshot: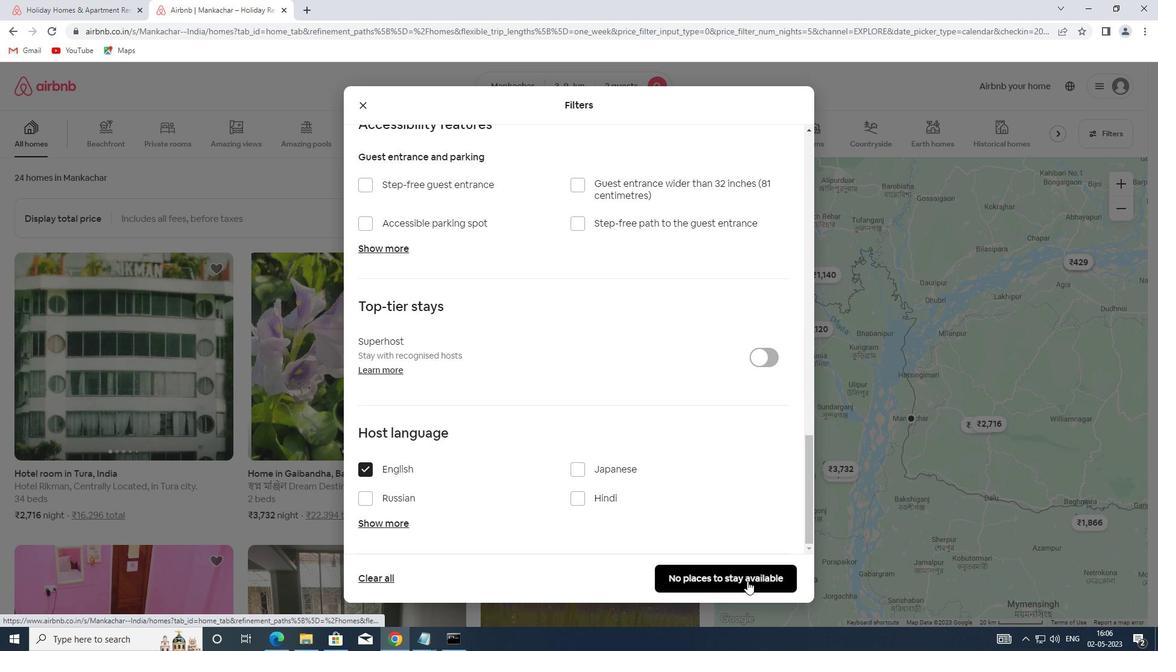 
